 Task: Search one way flight ticket for 4 adults, 2 children, 2 infants in seat and 1 infant on lap in economy from Prescott: Prescott Municipal Airport (ernest A. Love Field) to Riverton: Central Wyoming Regional Airport (was Riverton Regional) on 5-4-2023. Choice of flights is Emirates. Price is upto 90000. Outbound departure time preference is 14:15.
Action: Mouse moved to (327, 273)
Screenshot: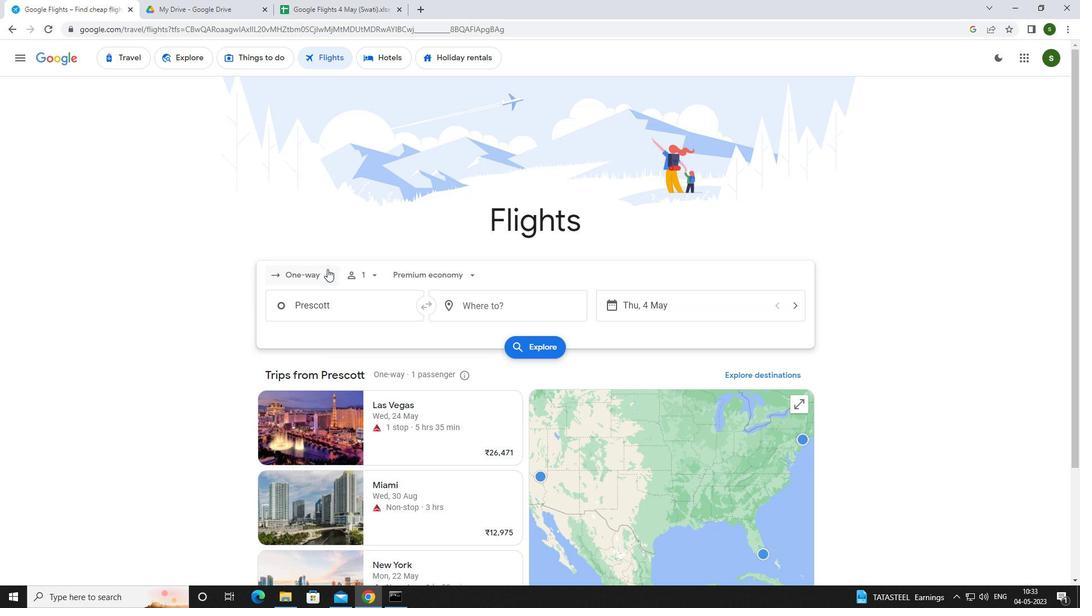 
Action: Mouse pressed left at (327, 273)
Screenshot: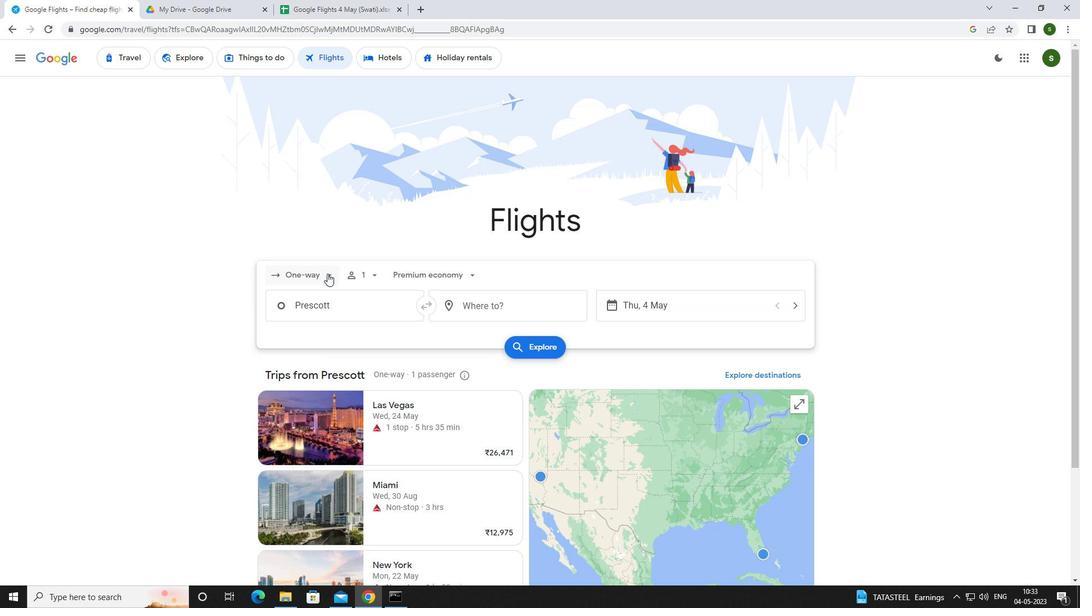 
Action: Mouse moved to (321, 325)
Screenshot: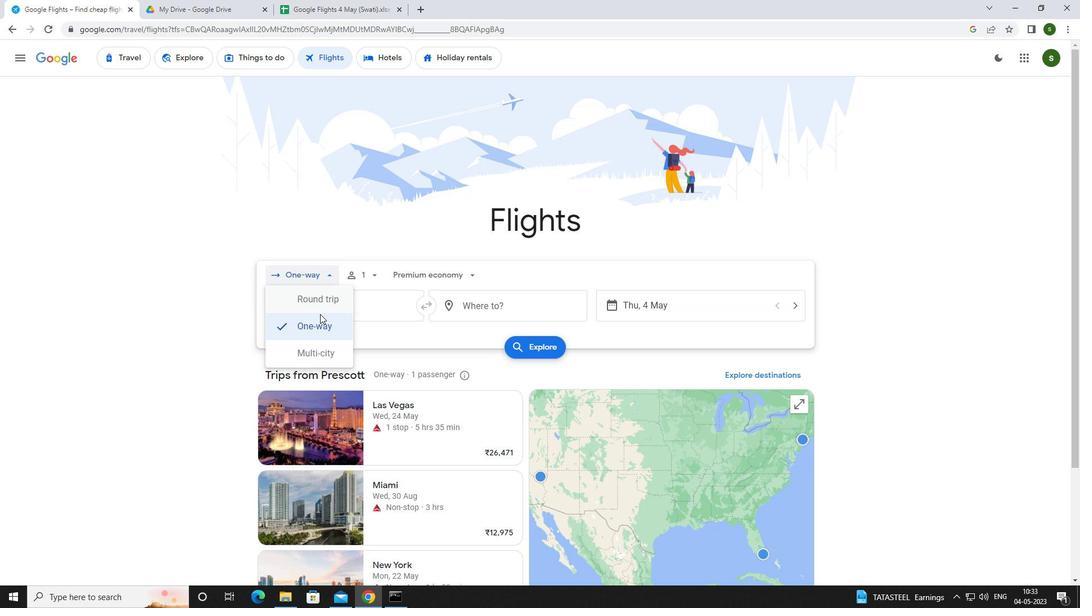 
Action: Mouse pressed left at (321, 325)
Screenshot: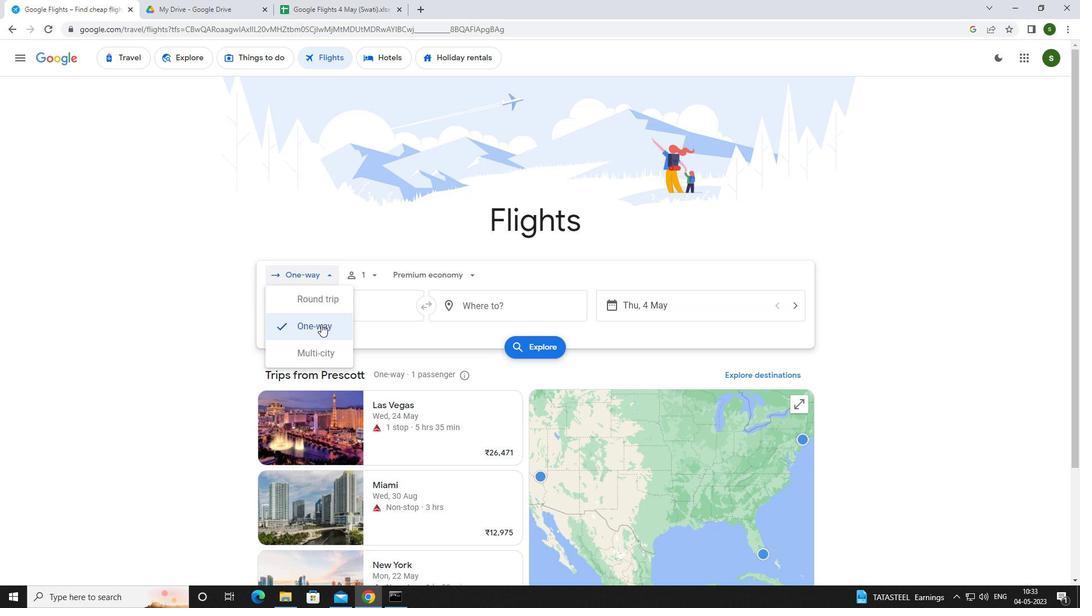 
Action: Mouse moved to (372, 278)
Screenshot: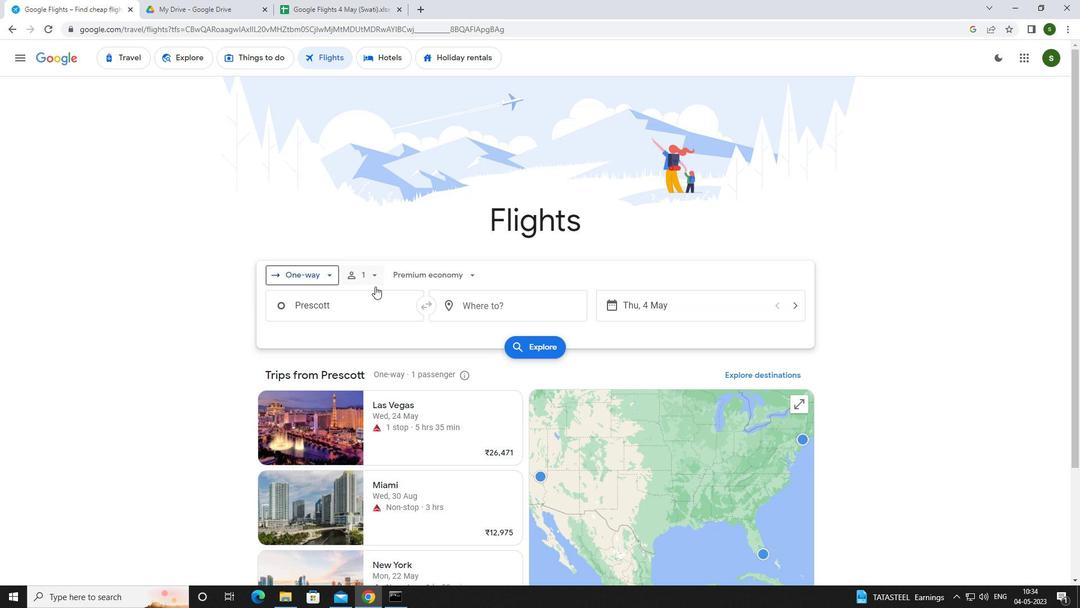 
Action: Mouse pressed left at (372, 278)
Screenshot: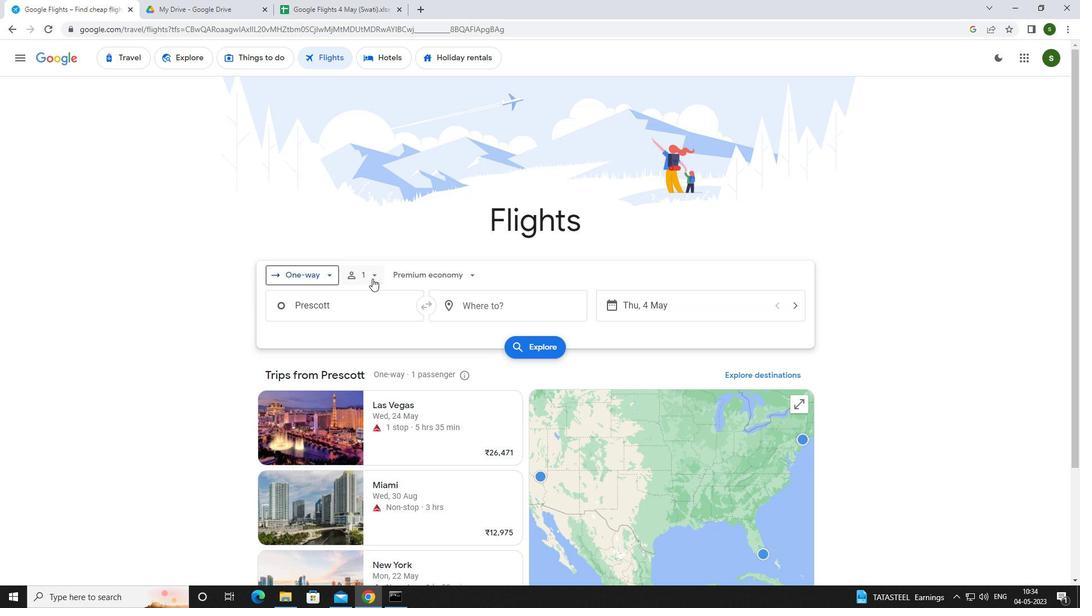 
Action: Mouse moved to (461, 305)
Screenshot: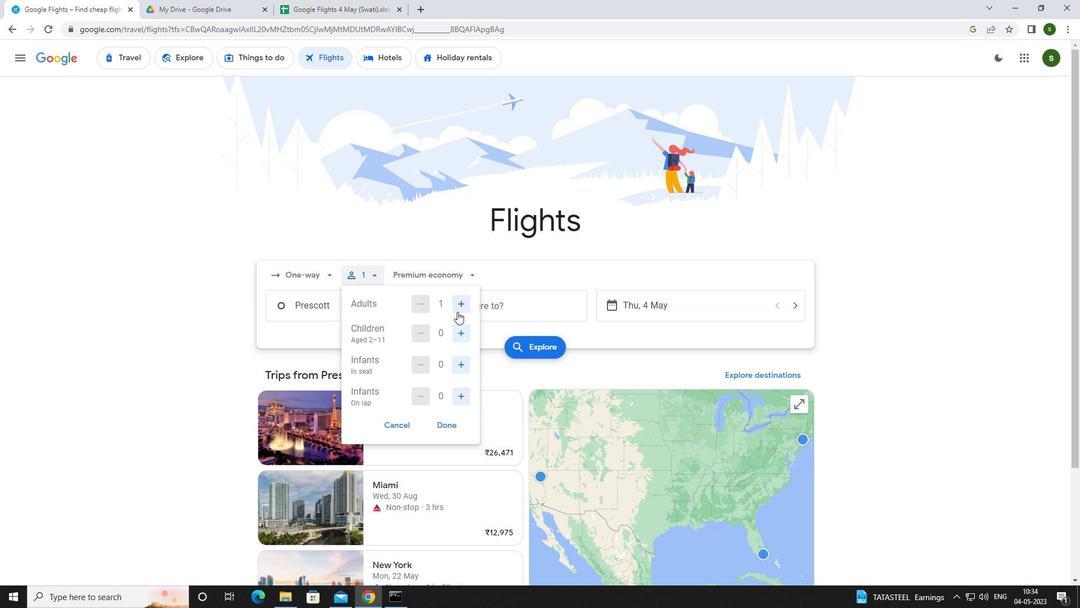 
Action: Mouse pressed left at (461, 305)
Screenshot: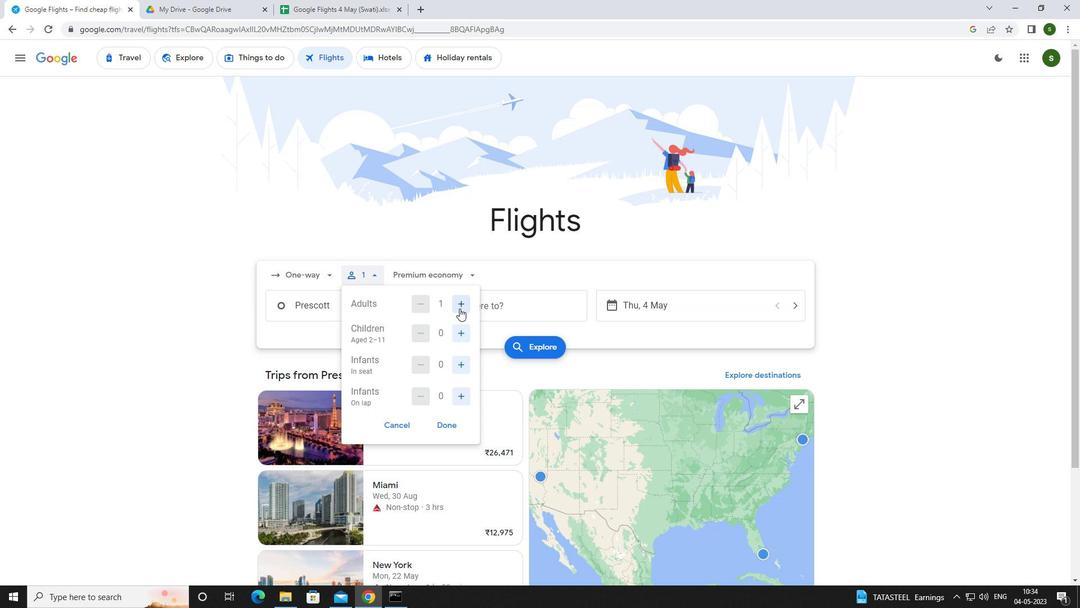 
Action: Mouse pressed left at (461, 305)
Screenshot: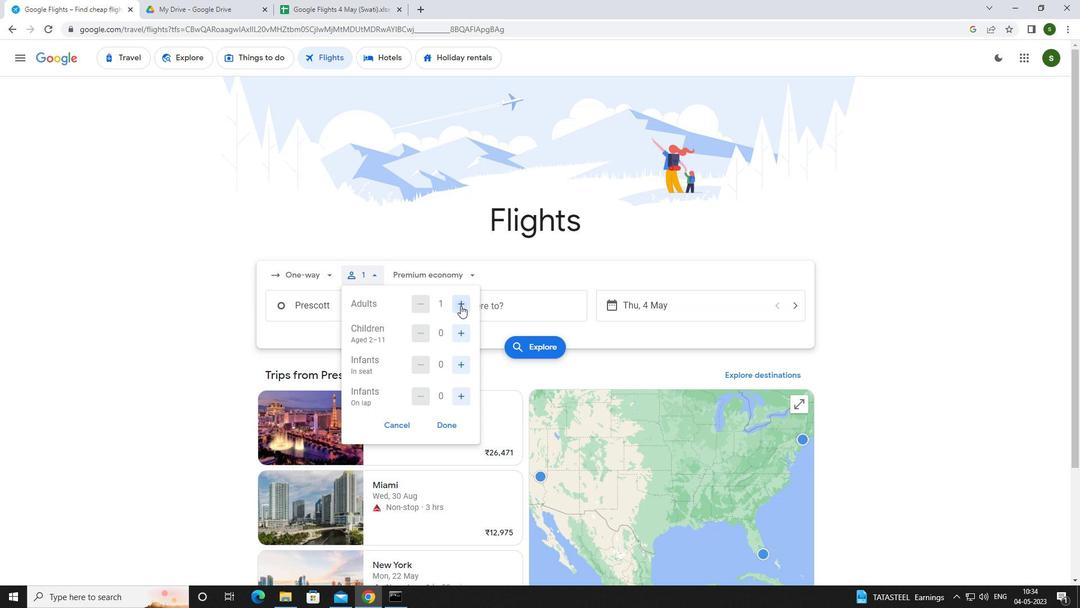 
Action: Mouse pressed left at (461, 305)
Screenshot: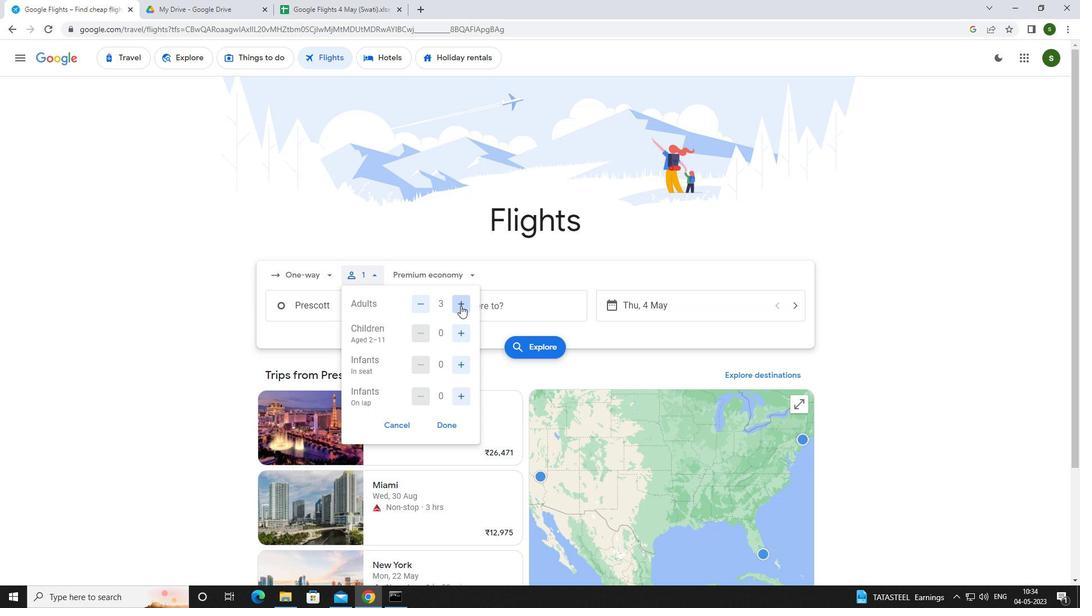 
Action: Mouse moved to (462, 327)
Screenshot: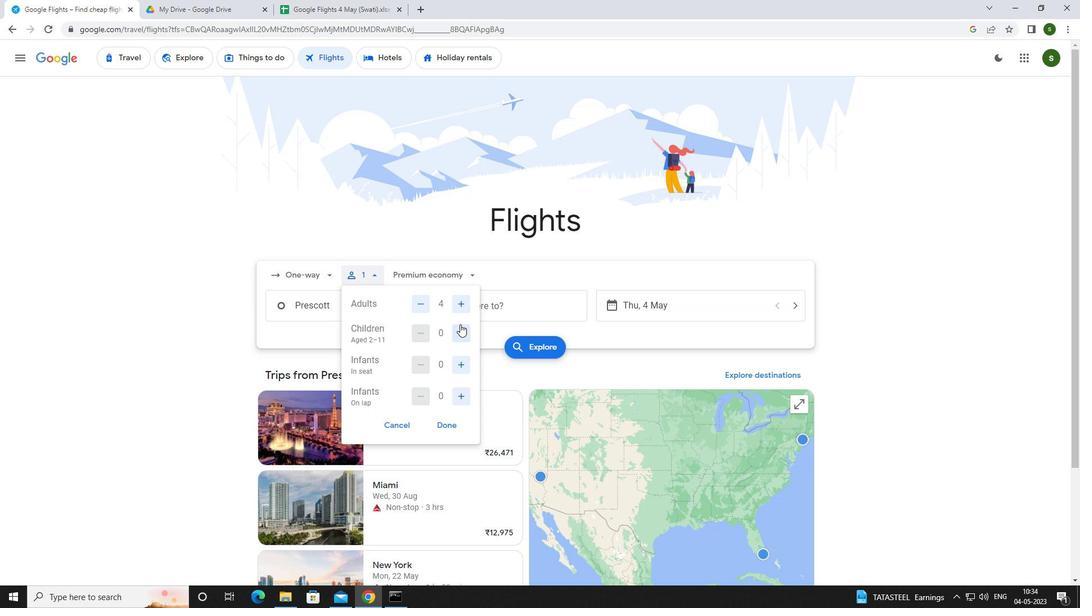 
Action: Mouse pressed left at (462, 327)
Screenshot: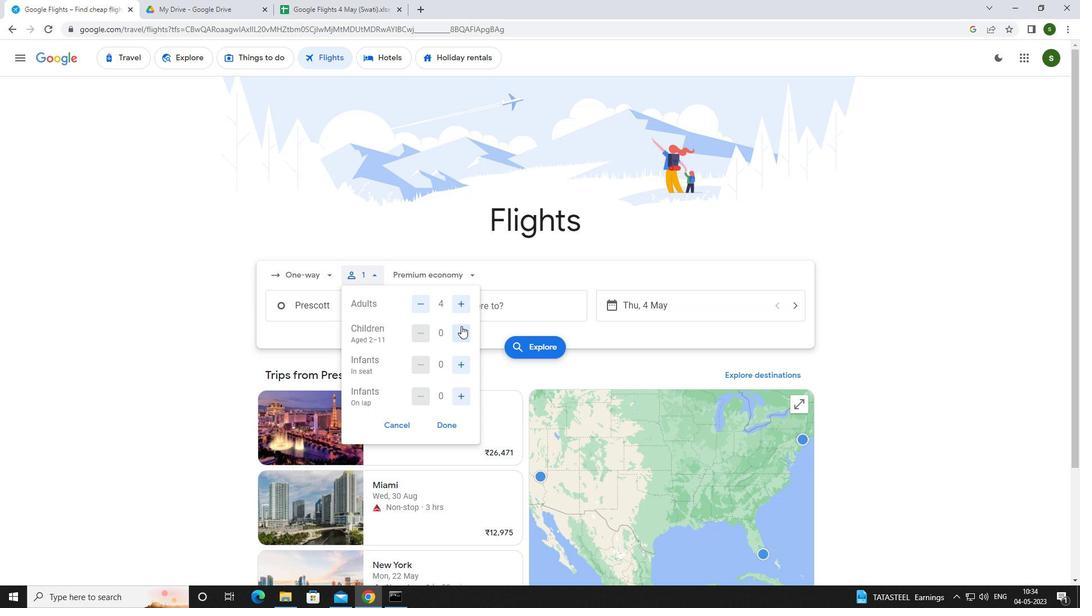 
Action: Mouse pressed left at (462, 327)
Screenshot: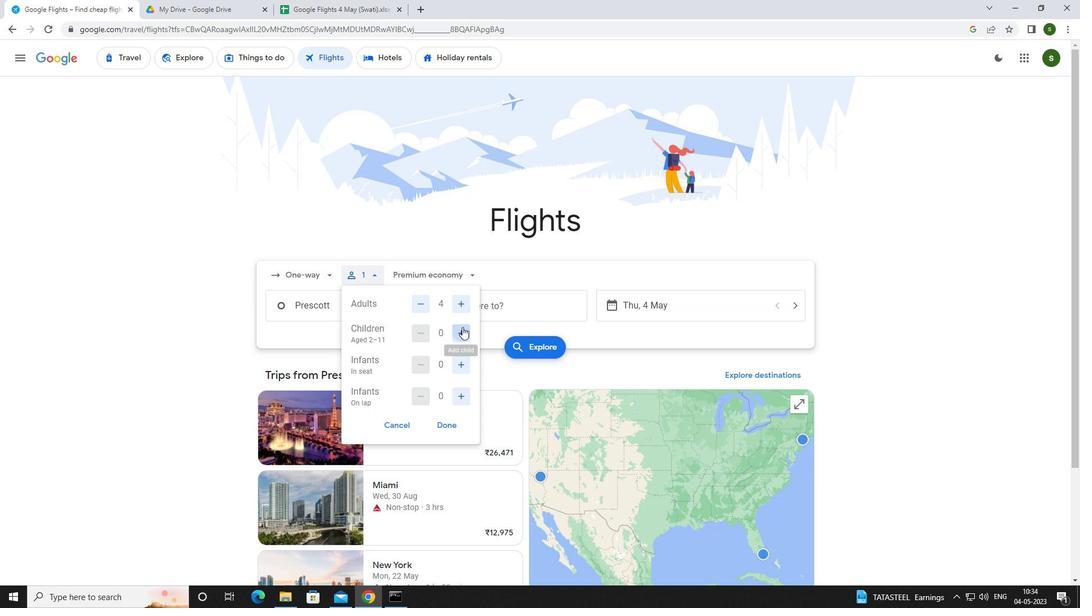 
Action: Mouse moved to (464, 361)
Screenshot: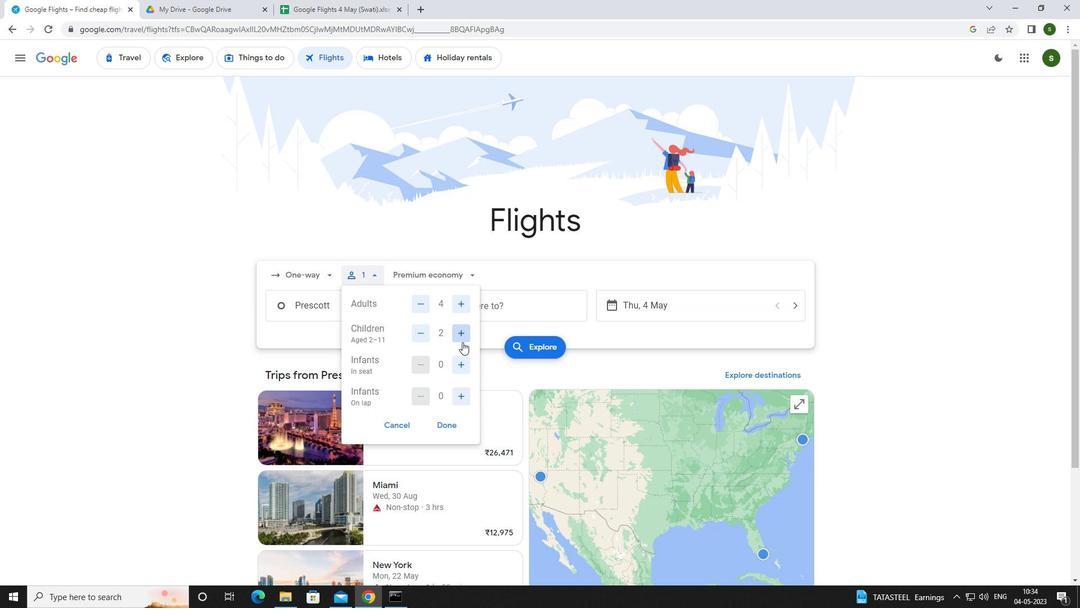 
Action: Mouse pressed left at (464, 361)
Screenshot: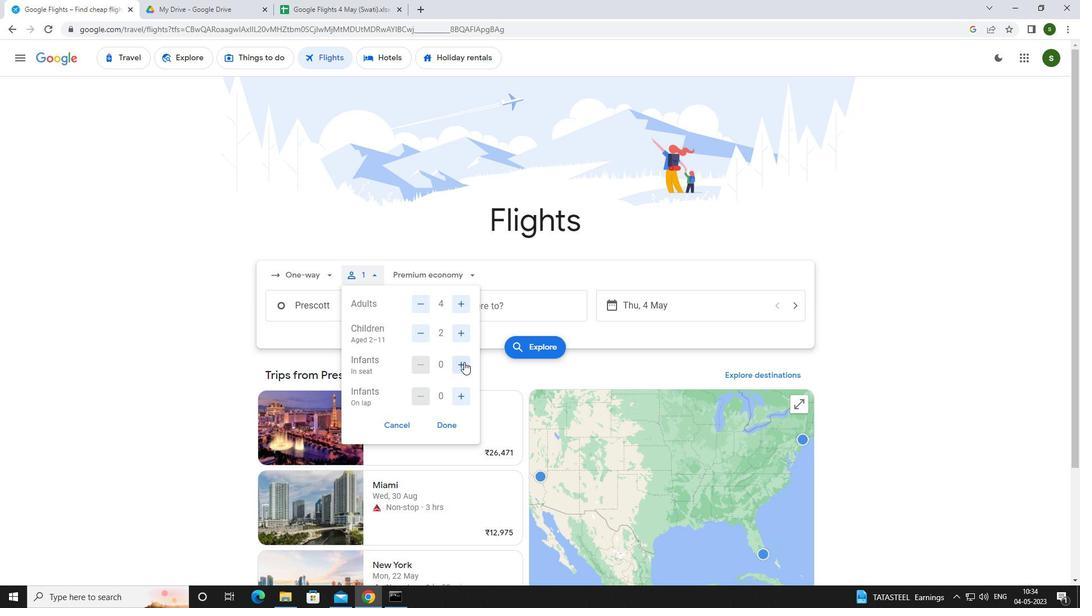 
Action: Mouse pressed left at (464, 361)
Screenshot: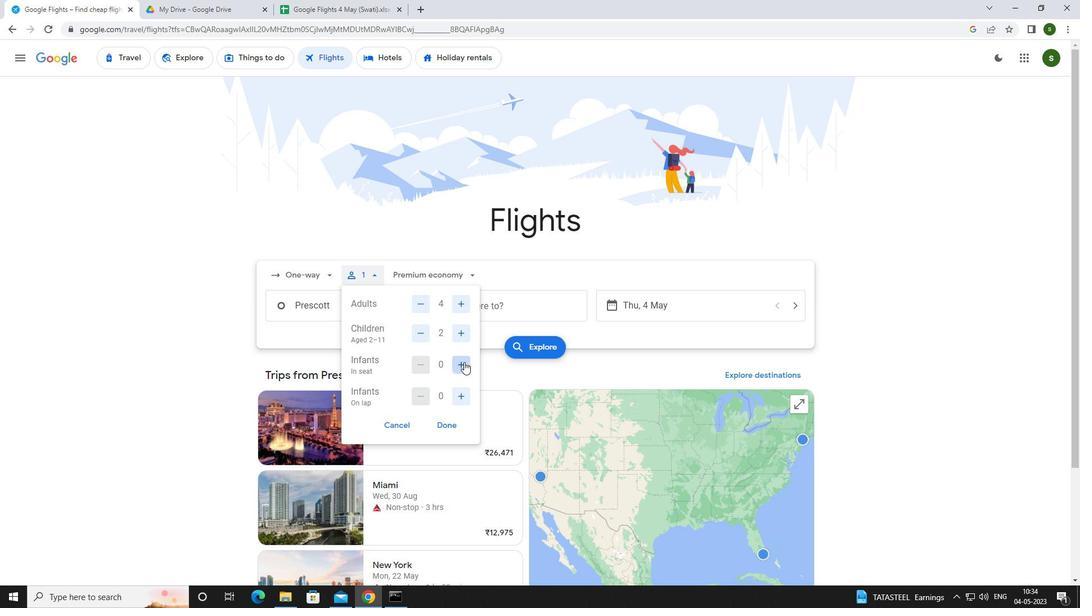 
Action: Mouse moved to (464, 398)
Screenshot: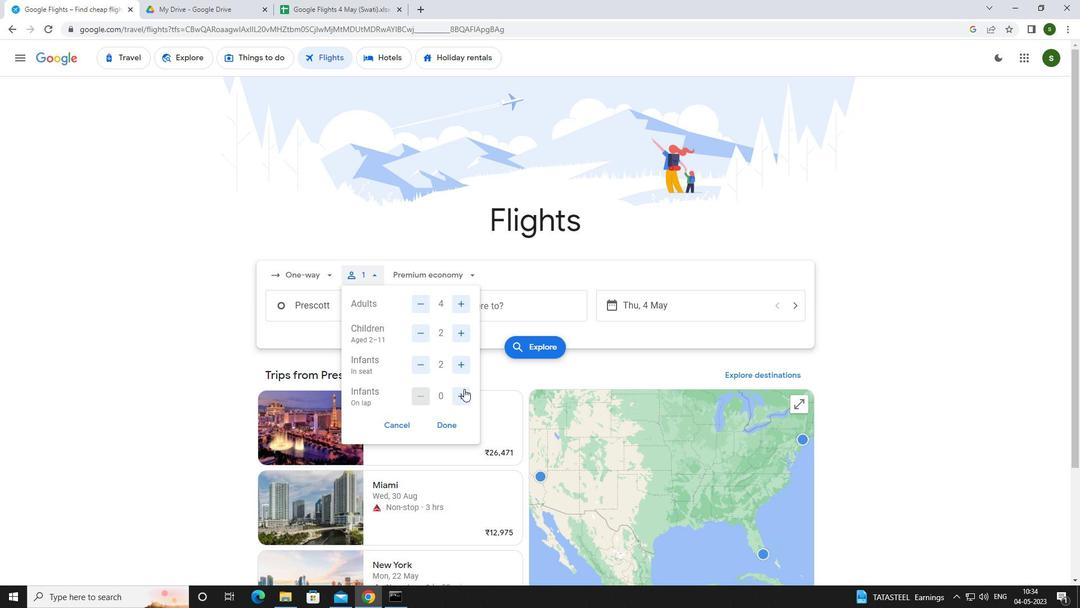 
Action: Mouse pressed left at (464, 398)
Screenshot: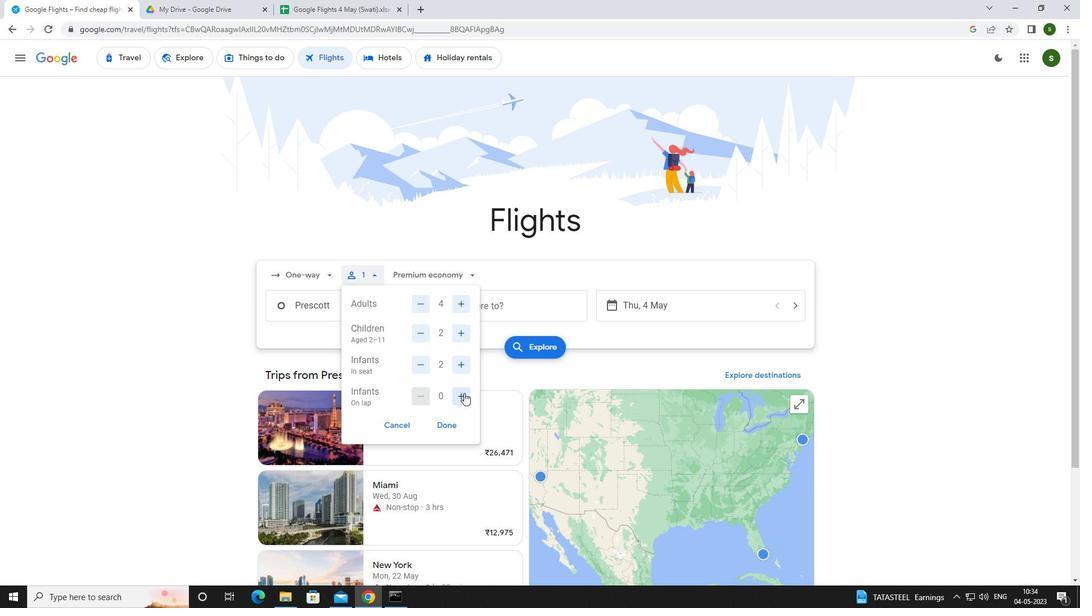 
Action: Mouse moved to (441, 275)
Screenshot: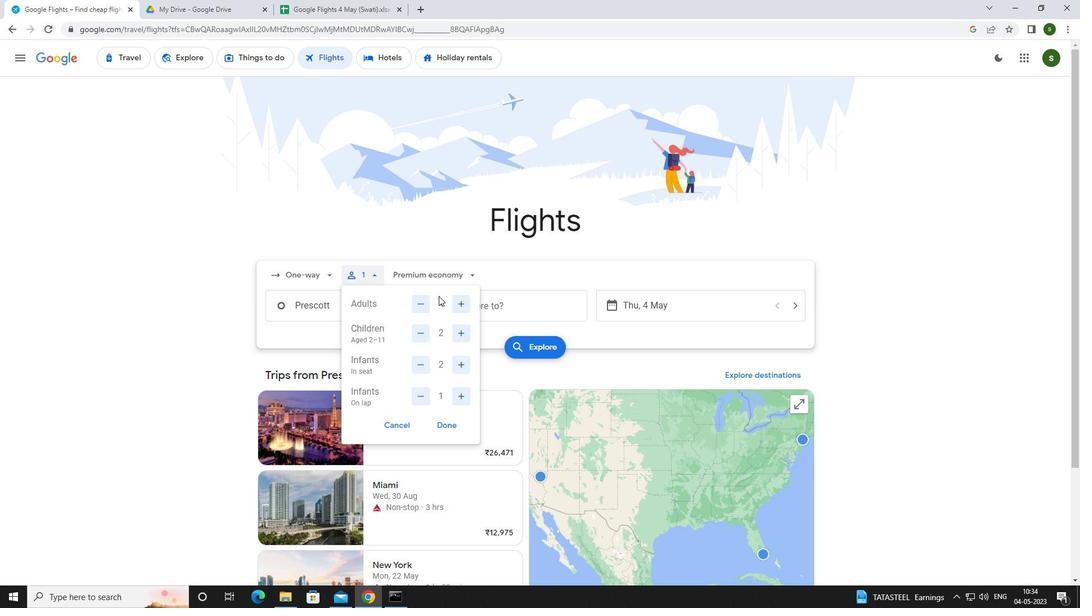 
Action: Mouse pressed left at (441, 275)
Screenshot: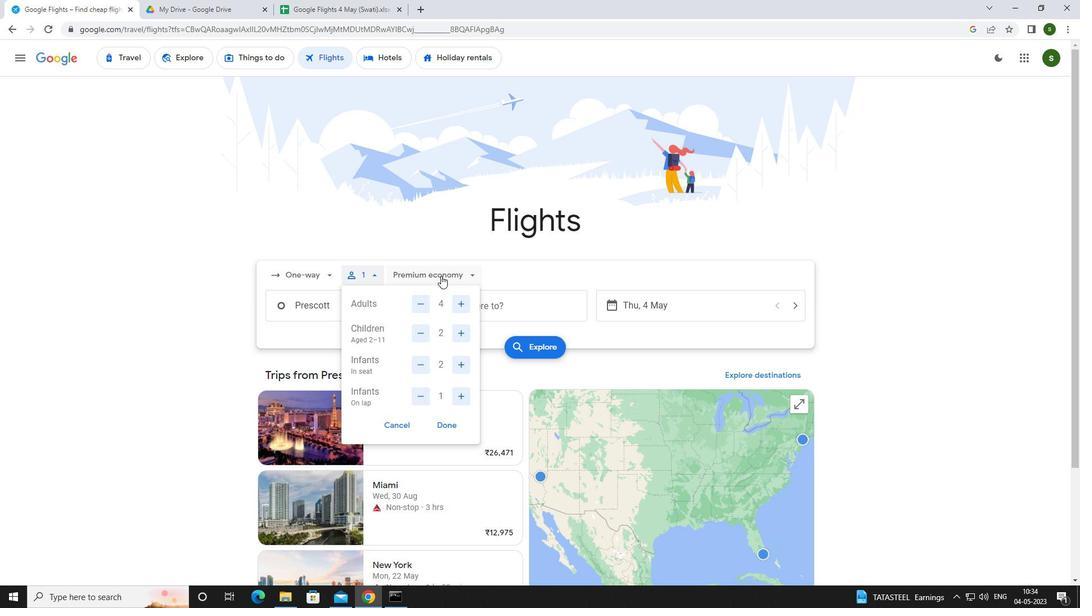 
Action: Mouse moved to (447, 293)
Screenshot: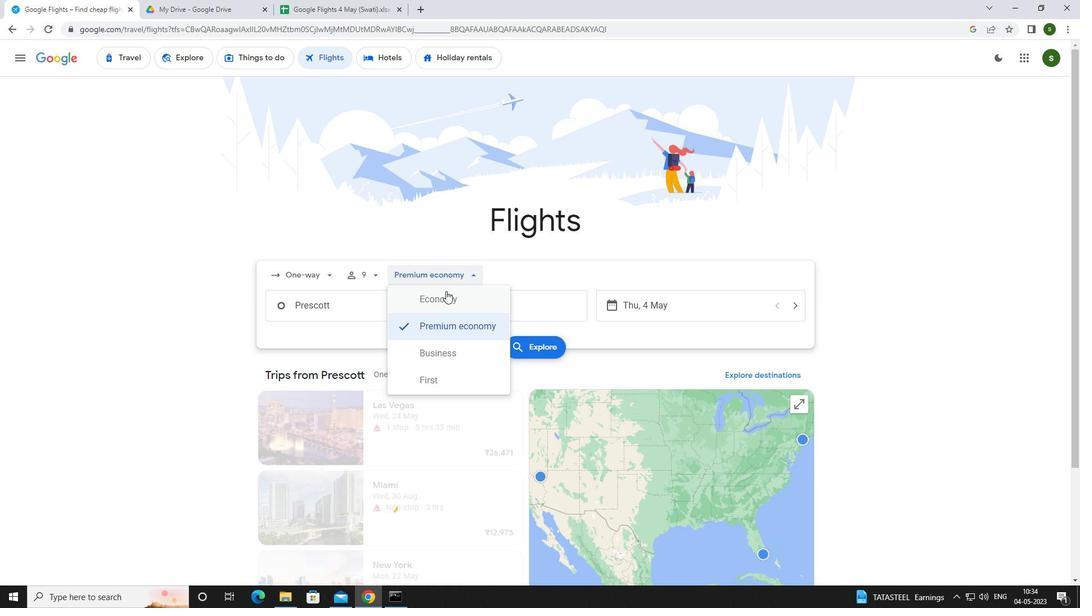 
Action: Mouse pressed left at (447, 293)
Screenshot: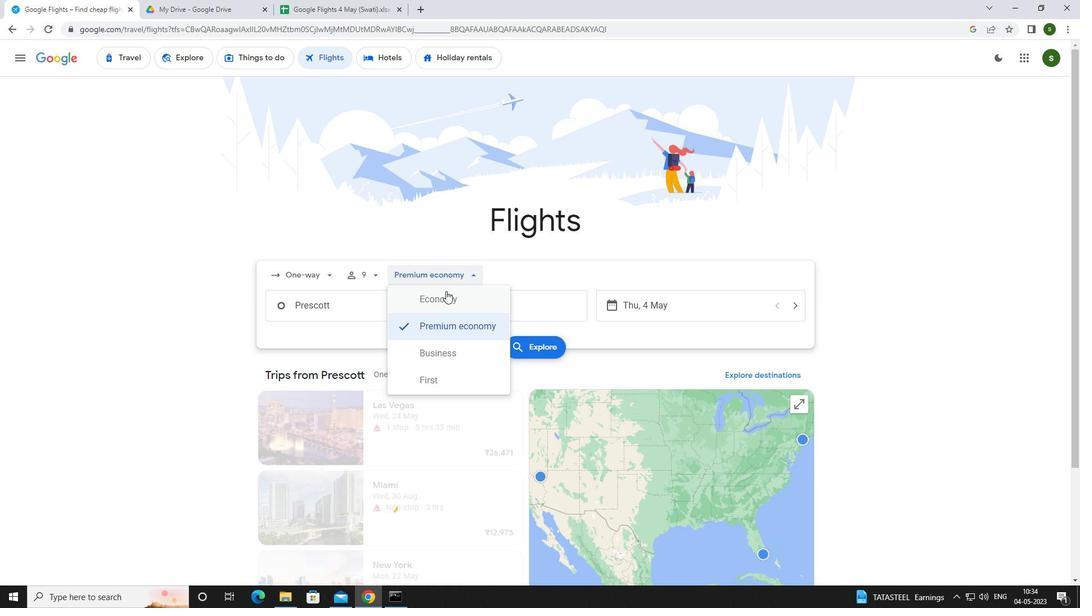 
Action: Mouse moved to (383, 307)
Screenshot: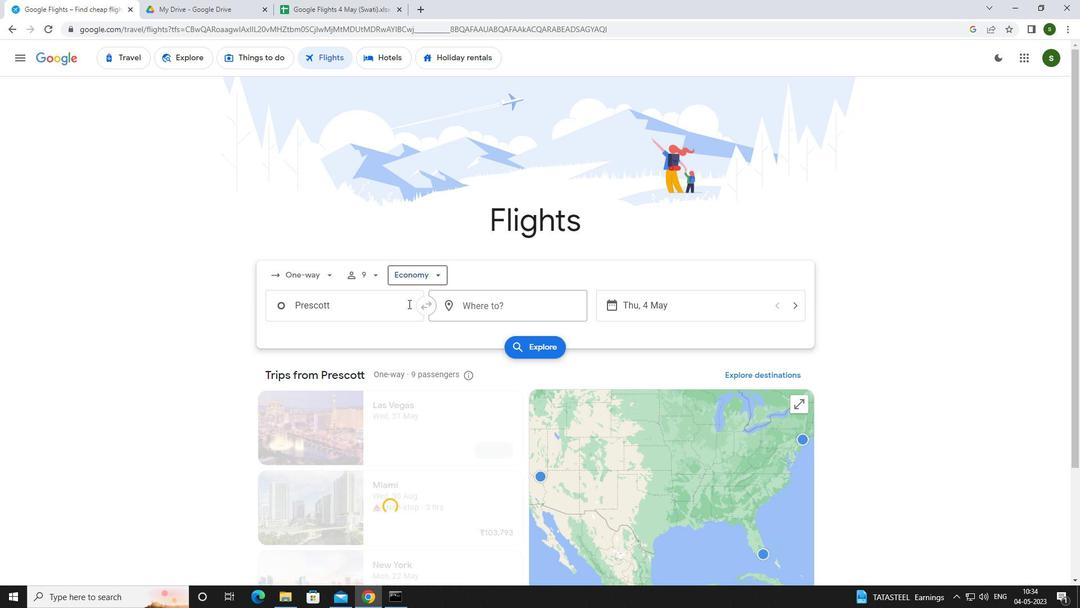 
Action: Mouse pressed left at (383, 307)
Screenshot: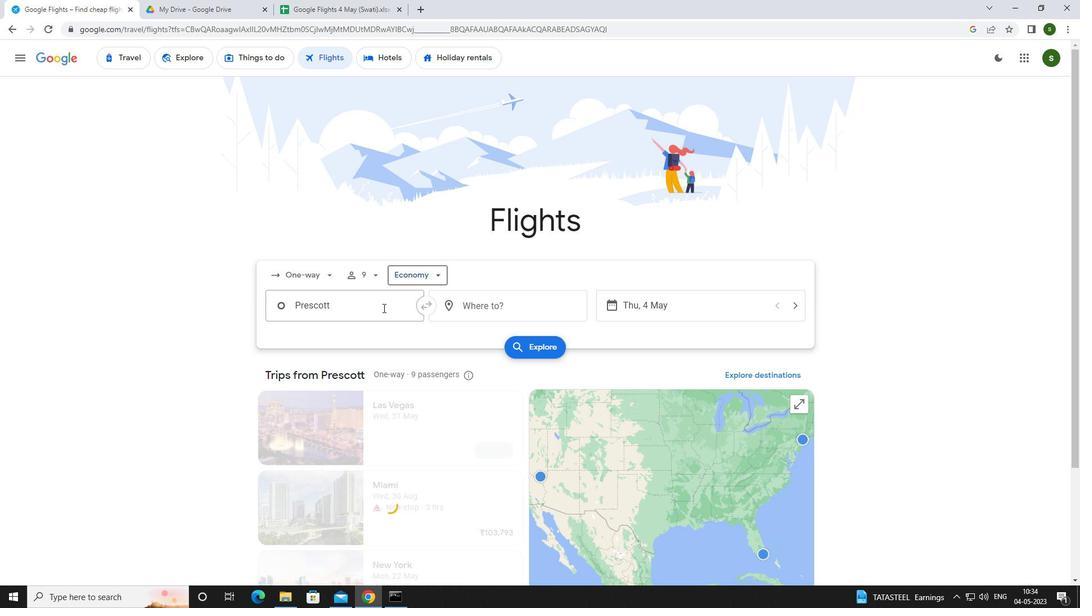 
Action: Key pressed <Key.backspace><Key.caps_lock>p<Key.caps_lock>resco<Key.enter>
Screenshot: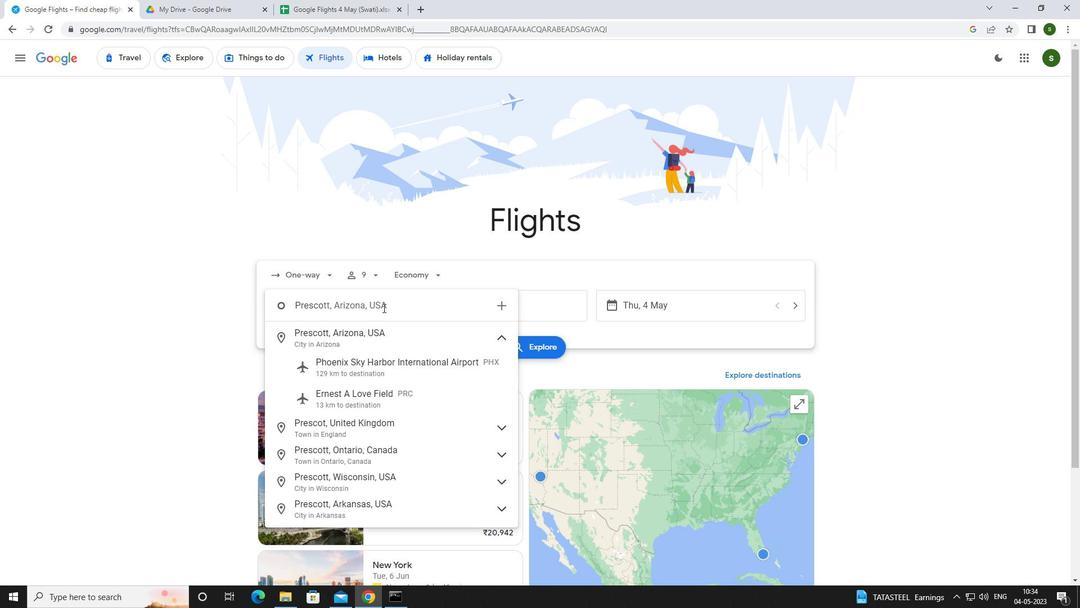 
Action: Mouse moved to (494, 307)
Screenshot: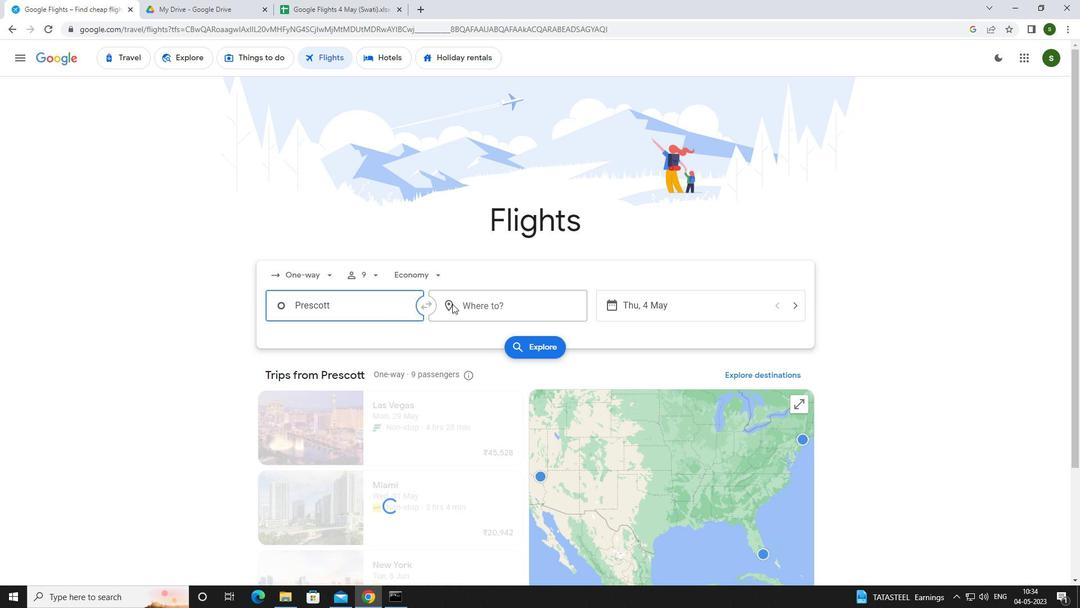
Action: Mouse pressed left at (494, 307)
Screenshot: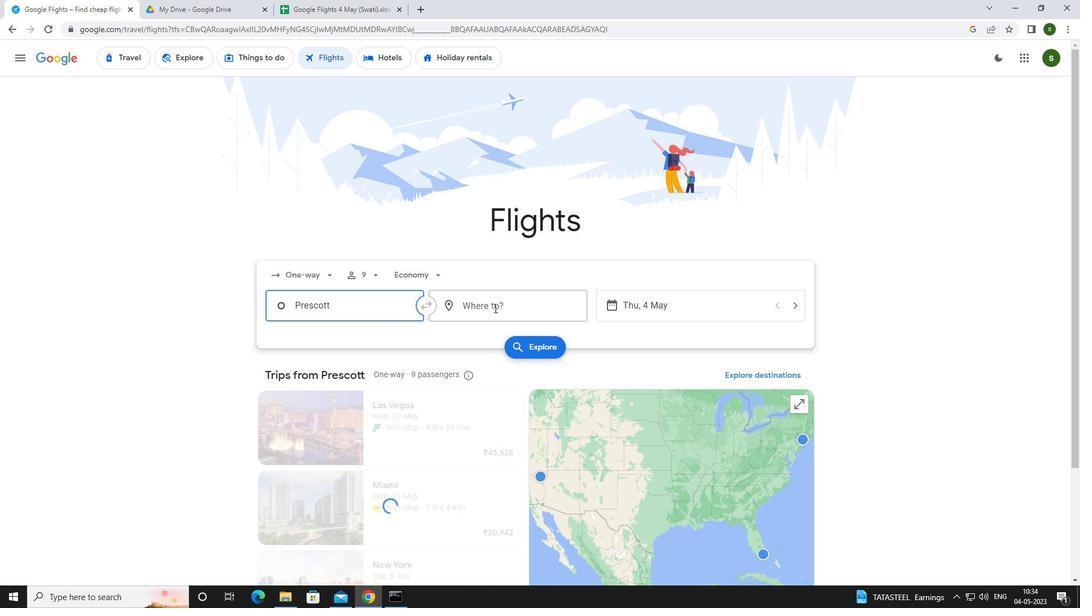 
Action: Key pressed <Key.caps_lock>r<Key.caps_lock>iverton<Key.enter>
Screenshot: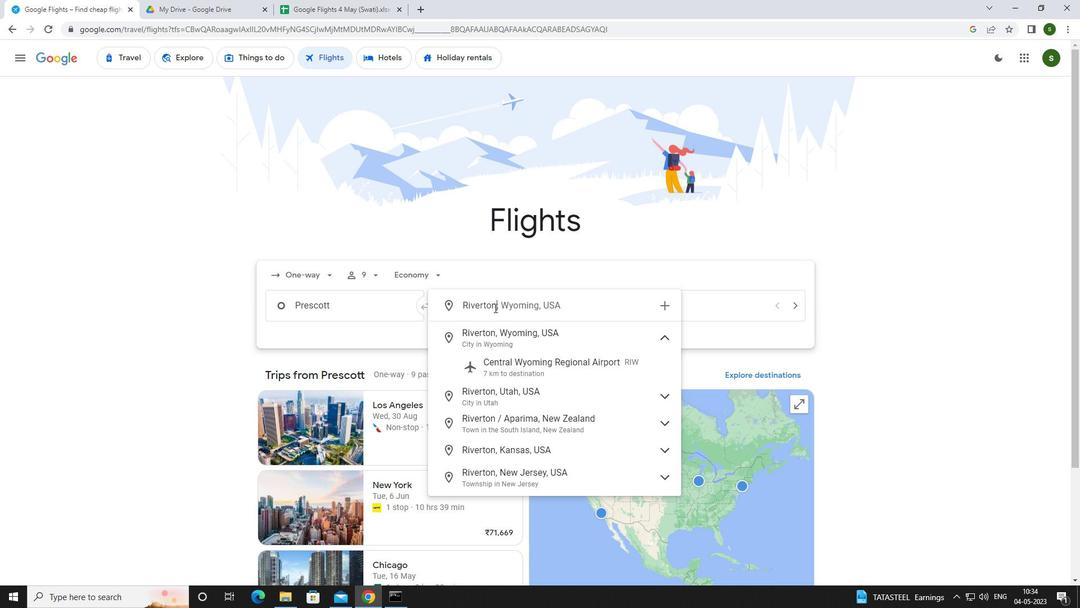 
Action: Mouse moved to (684, 313)
Screenshot: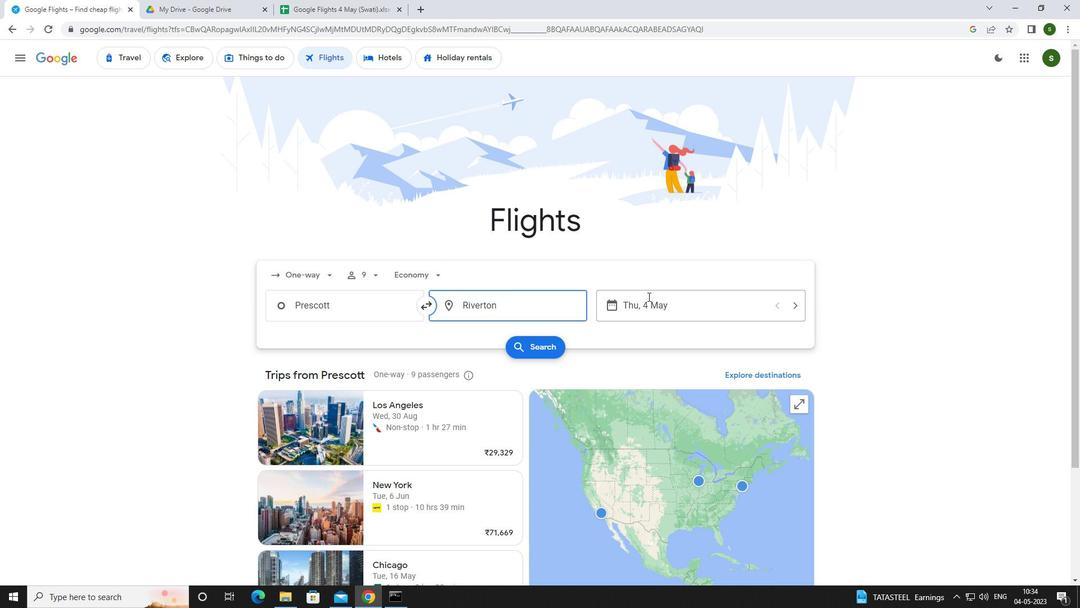 
Action: Mouse pressed left at (684, 313)
Screenshot: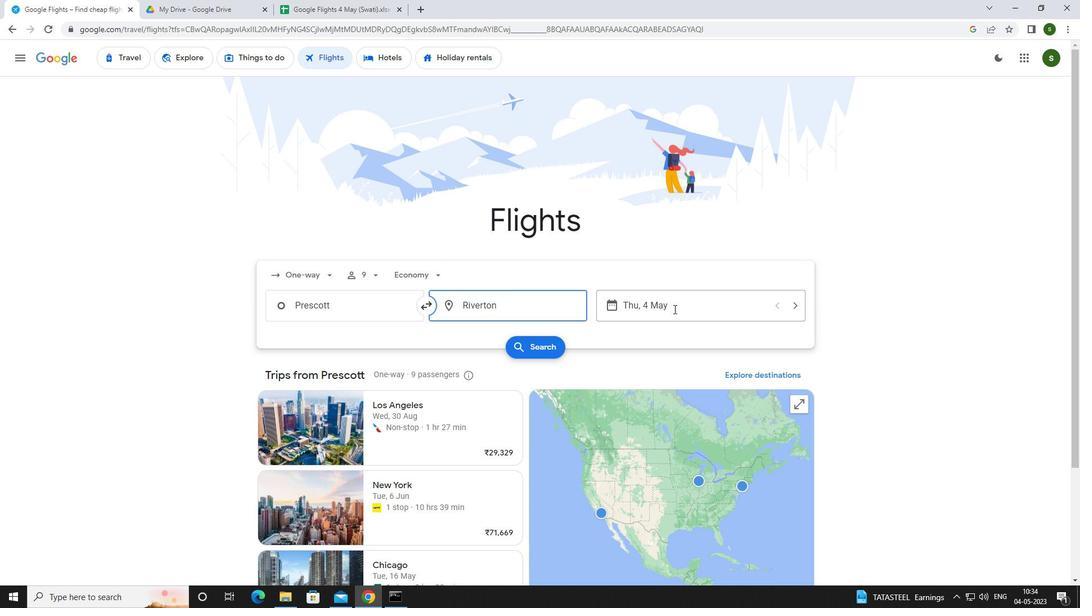 
Action: Mouse moved to (514, 383)
Screenshot: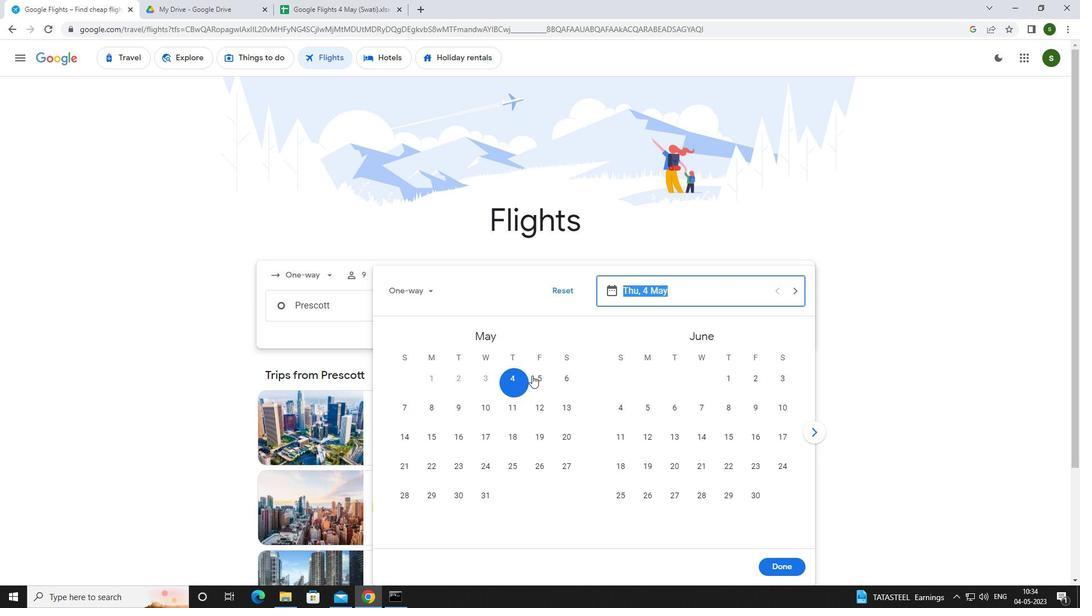 
Action: Mouse pressed left at (514, 383)
Screenshot: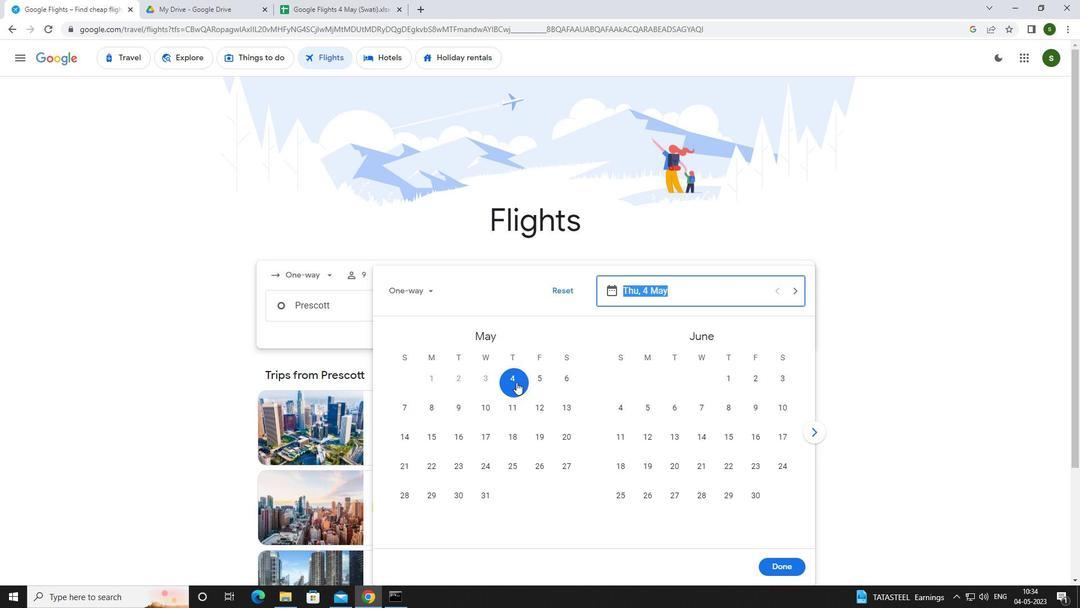 
Action: Mouse moved to (796, 569)
Screenshot: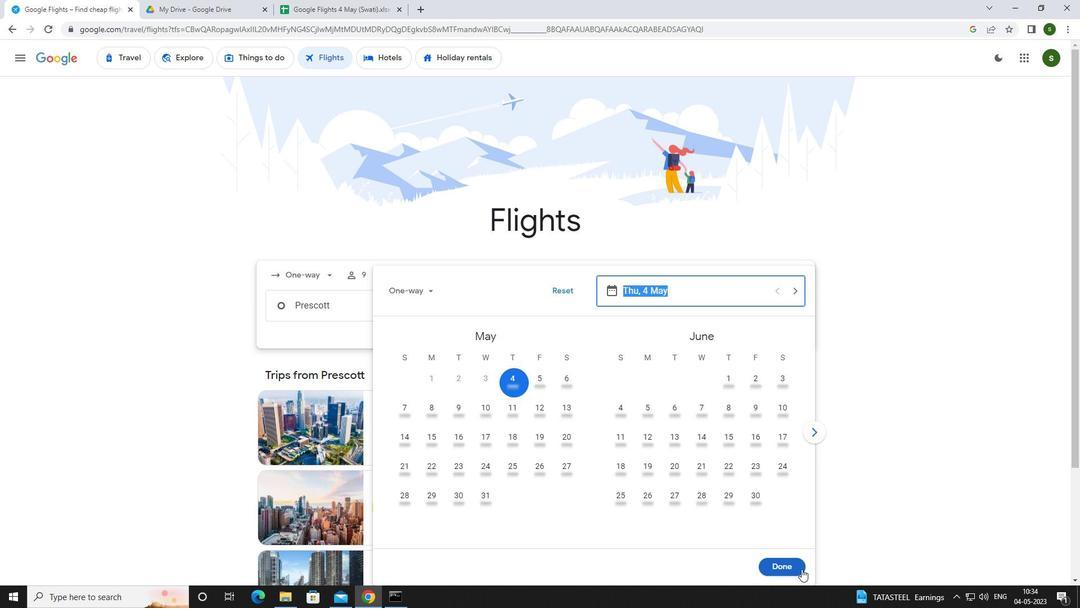 
Action: Mouse pressed left at (796, 569)
Screenshot: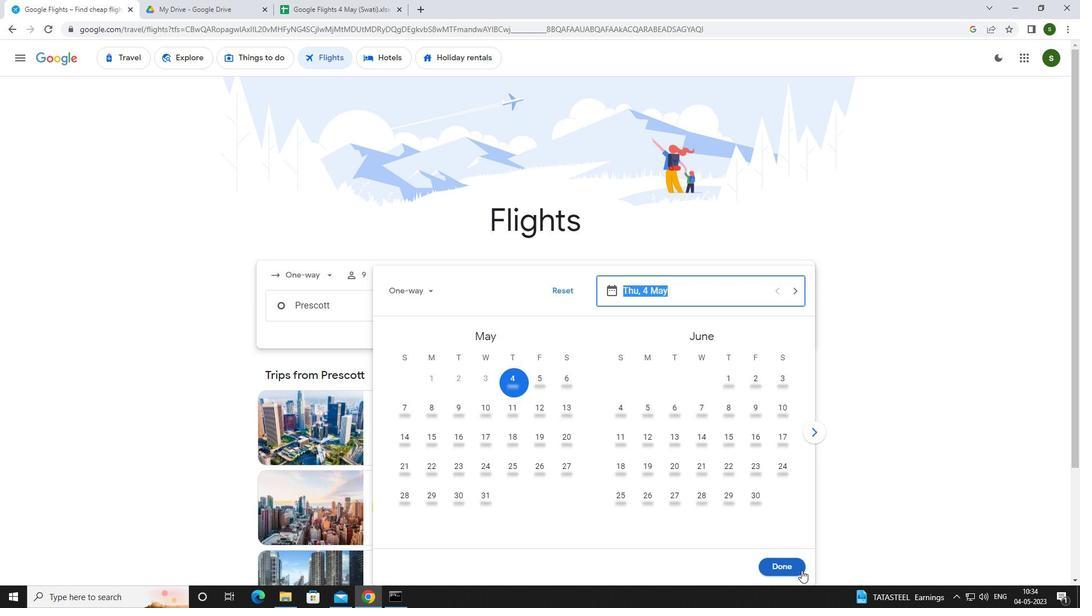 
Action: Mouse moved to (543, 346)
Screenshot: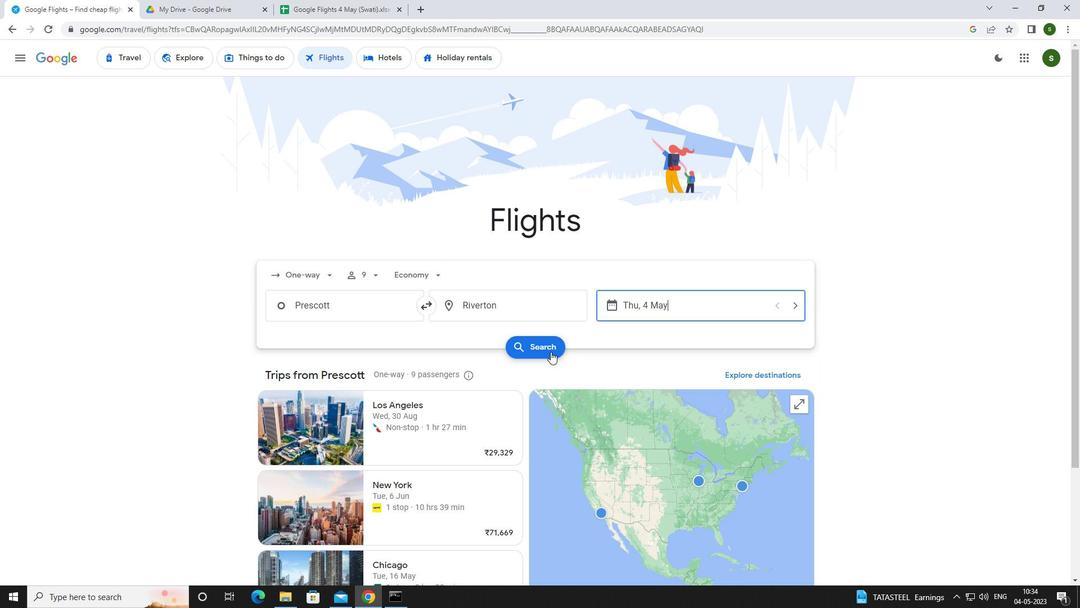 
Action: Mouse pressed left at (543, 346)
Screenshot: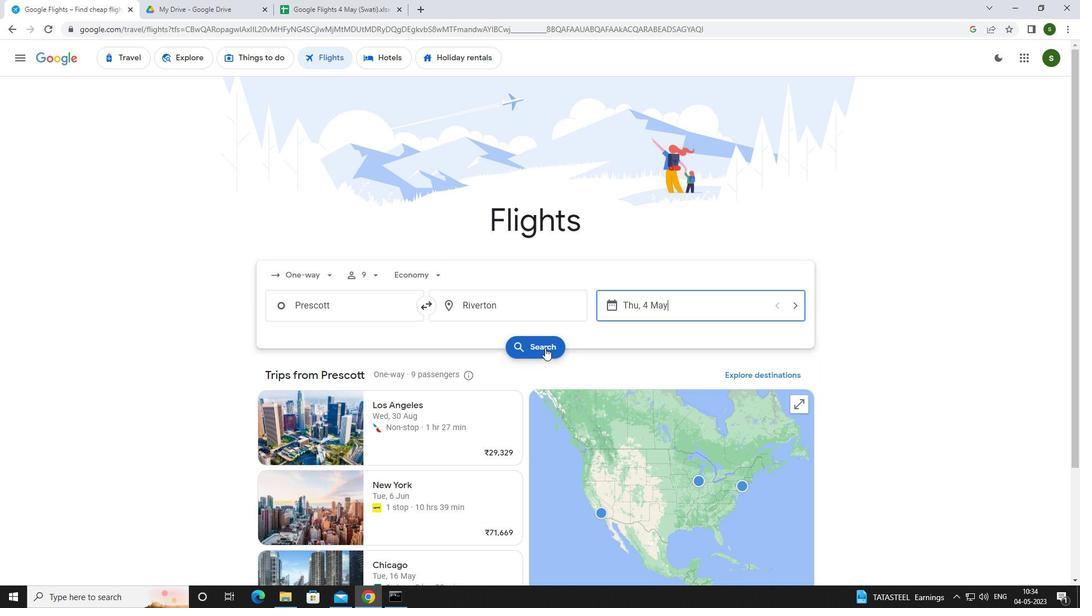 
Action: Mouse moved to (285, 158)
Screenshot: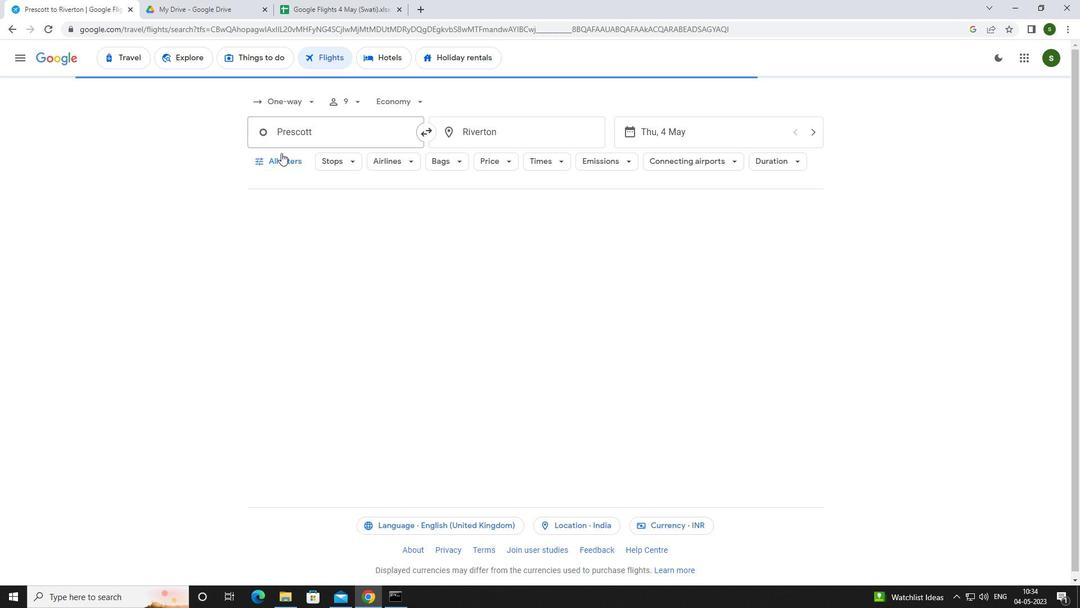 
Action: Mouse pressed left at (285, 158)
Screenshot: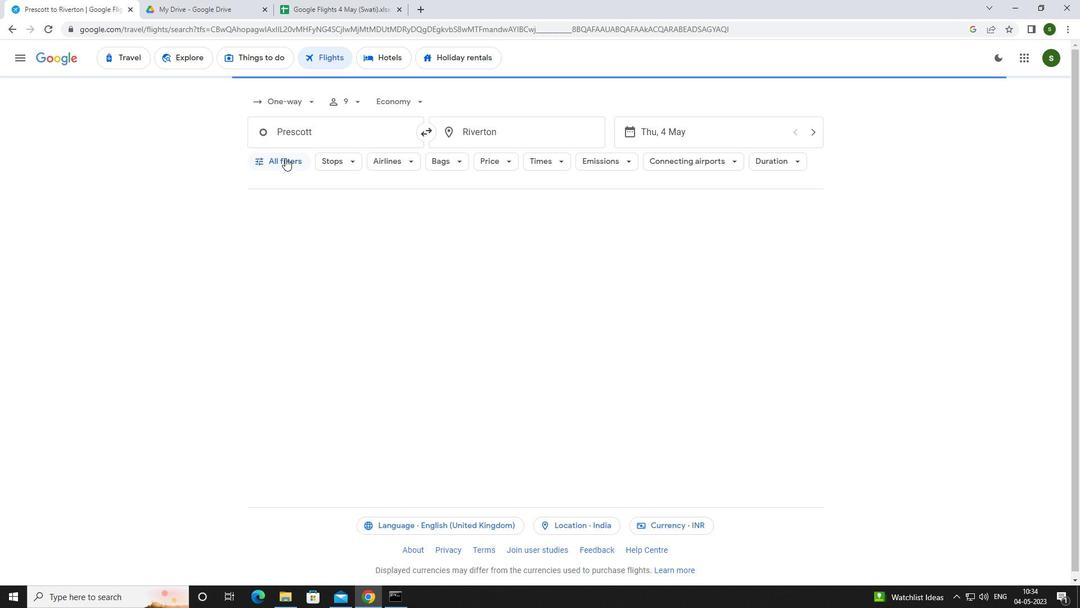 
Action: Mouse moved to (422, 401)
Screenshot: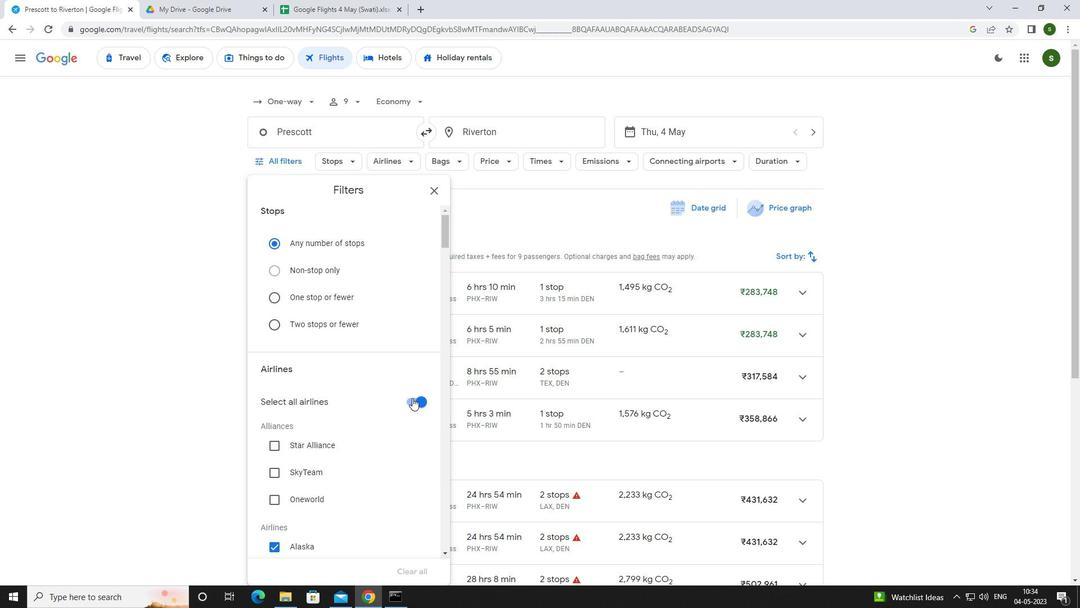 
Action: Mouse pressed left at (422, 401)
Screenshot: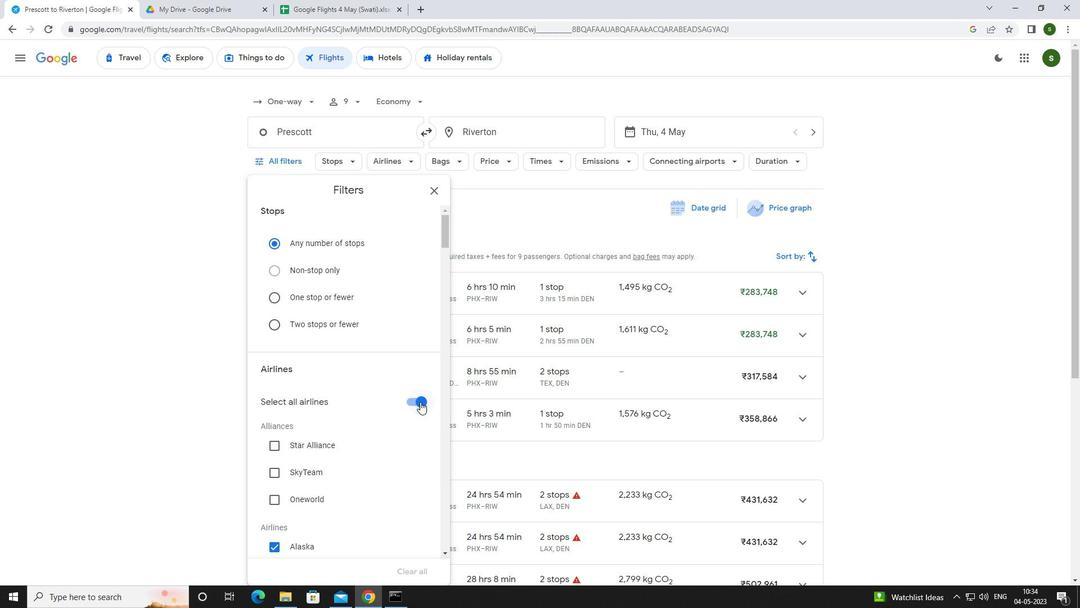 
Action: Mouse moved to (393, 387)
Screenshot: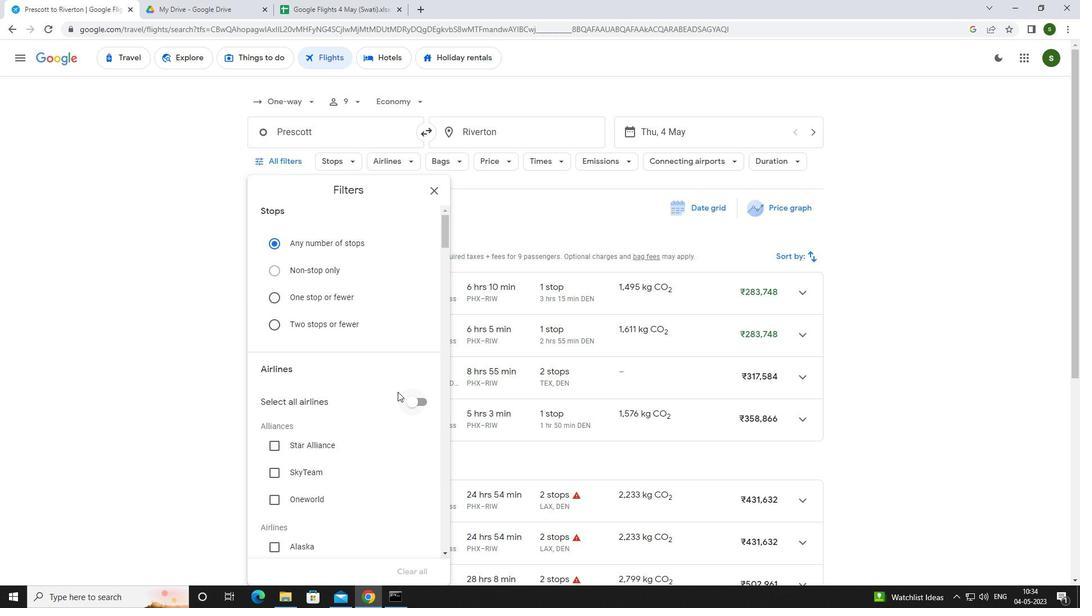 
Action: Mouse scrolled (393, 387) with delta (0, 0)
Screenshot: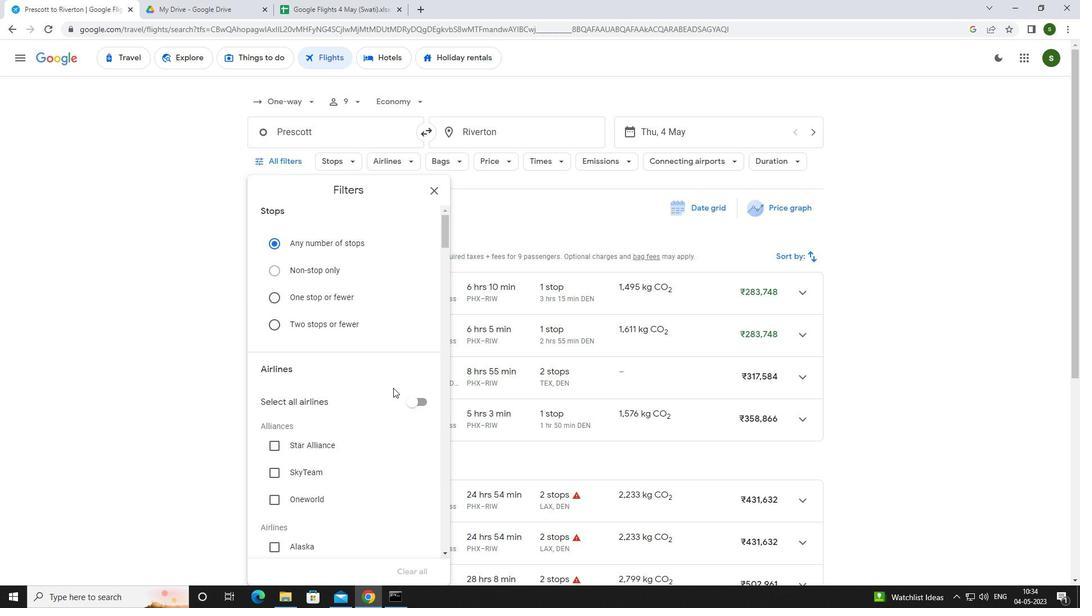 
Action: Mouse scrolled (393, 387) with delta (0, 0)
Screenshot: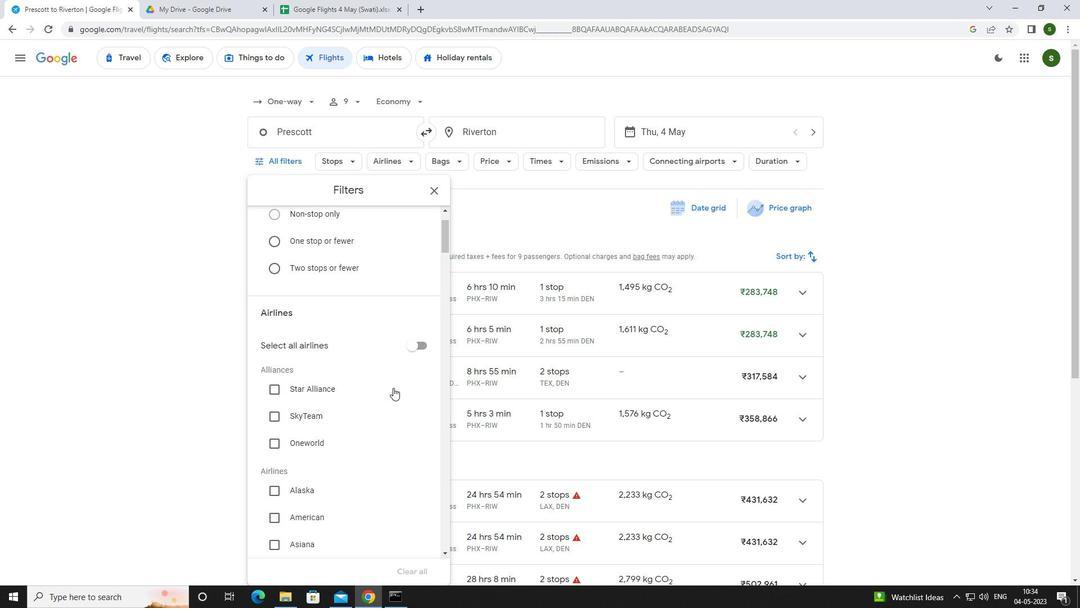 
Action: Mouse scrolled (393, 387) with delta (0, 0)
Screenshot: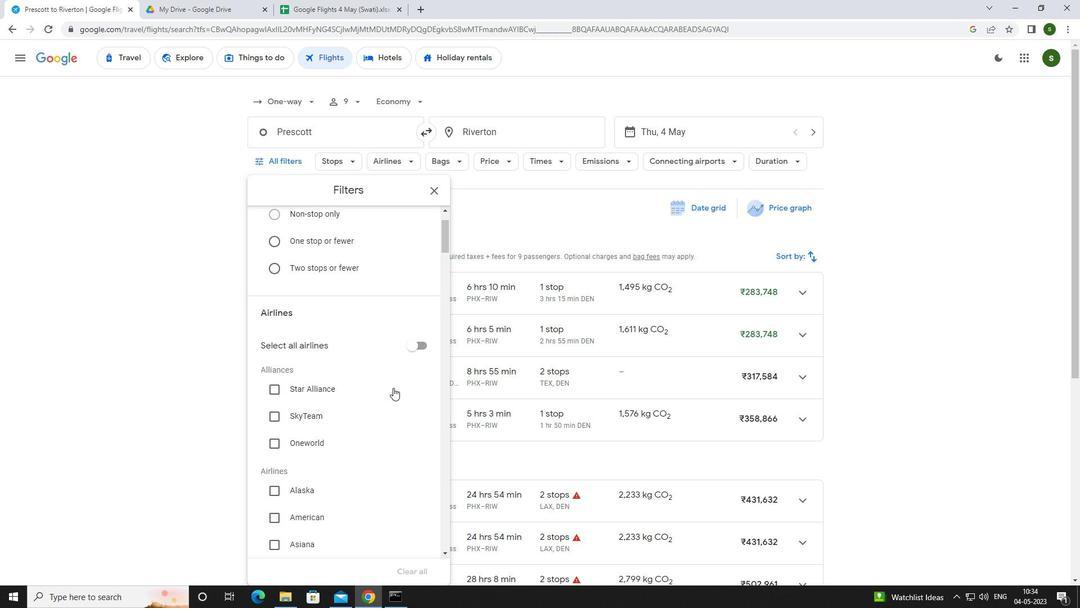 
Action: Mouse scrolled (393, 387) with delta (0, 0)
Screenshot: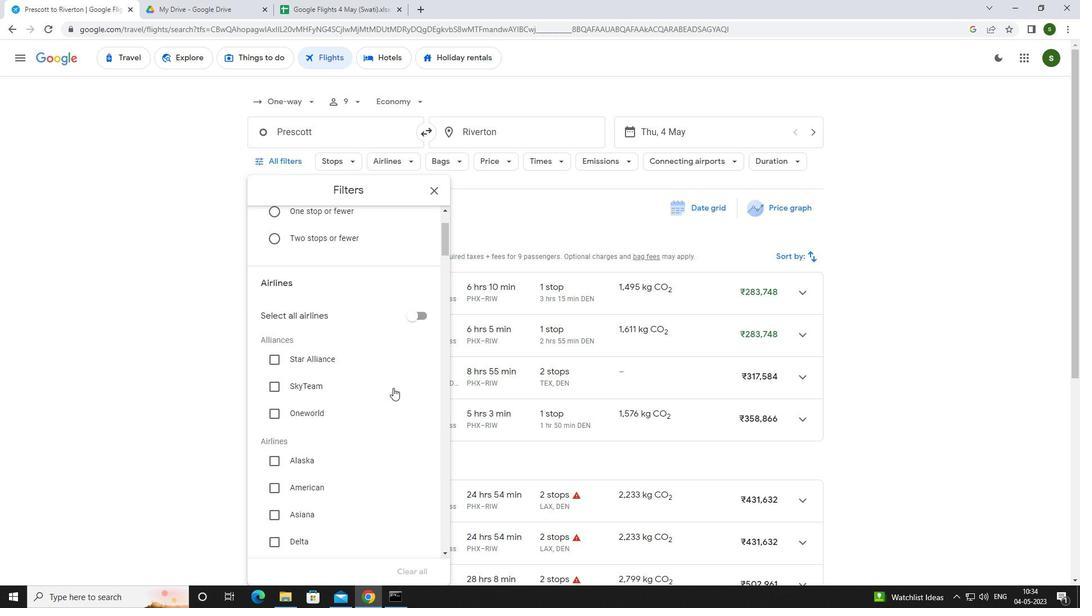 
Action: Mouse scrolled (393, 387) with delta (0, 0)
Screenshot: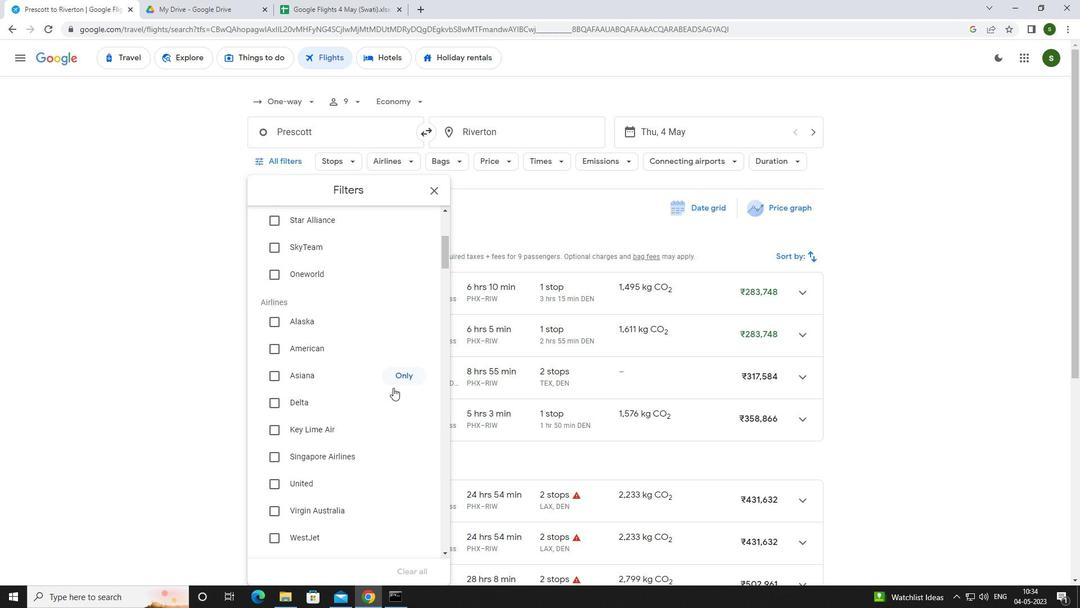 
Action: Mouse scrolled (393, 387) with delta (0, 0)
Screenshot: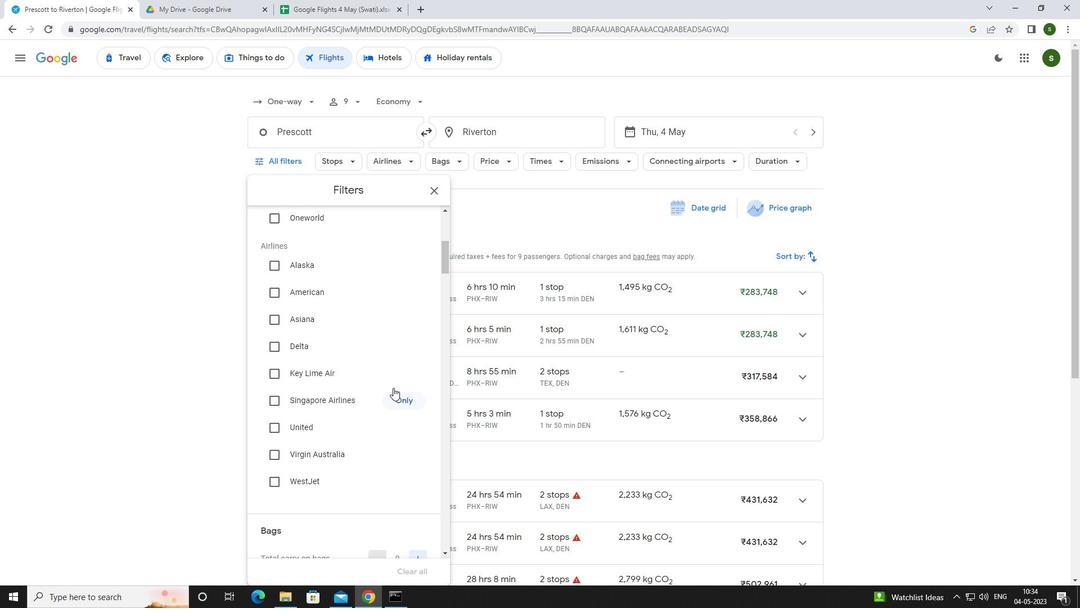 
Action: Mouse scrolled (393, 387) with delta (0, 0)
Screenshot: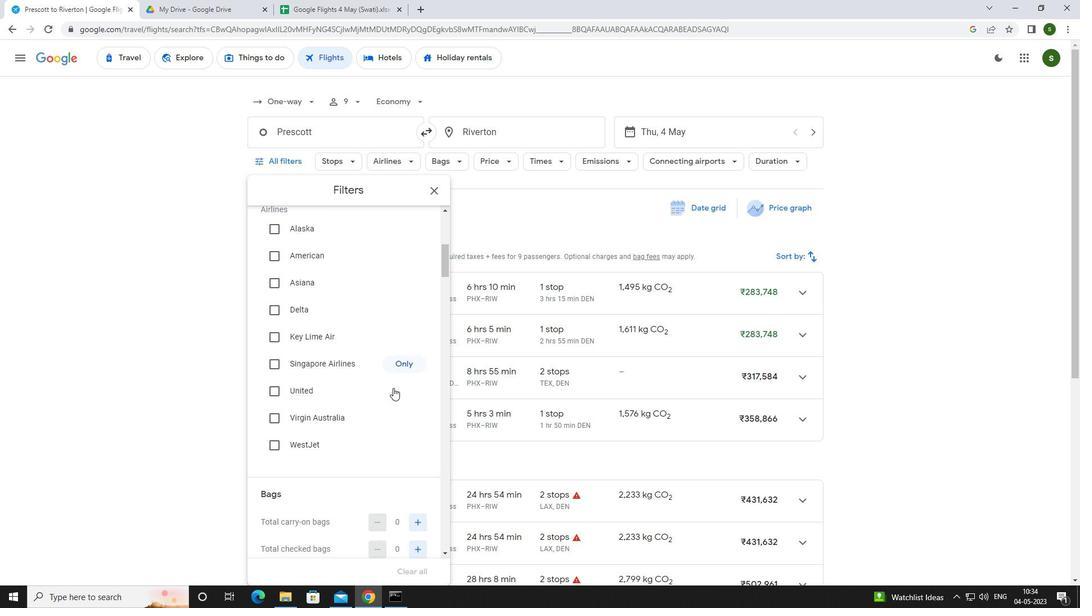 
Action: Mouse scrolled (393, 387) with delta (0, 0)
Screenshot: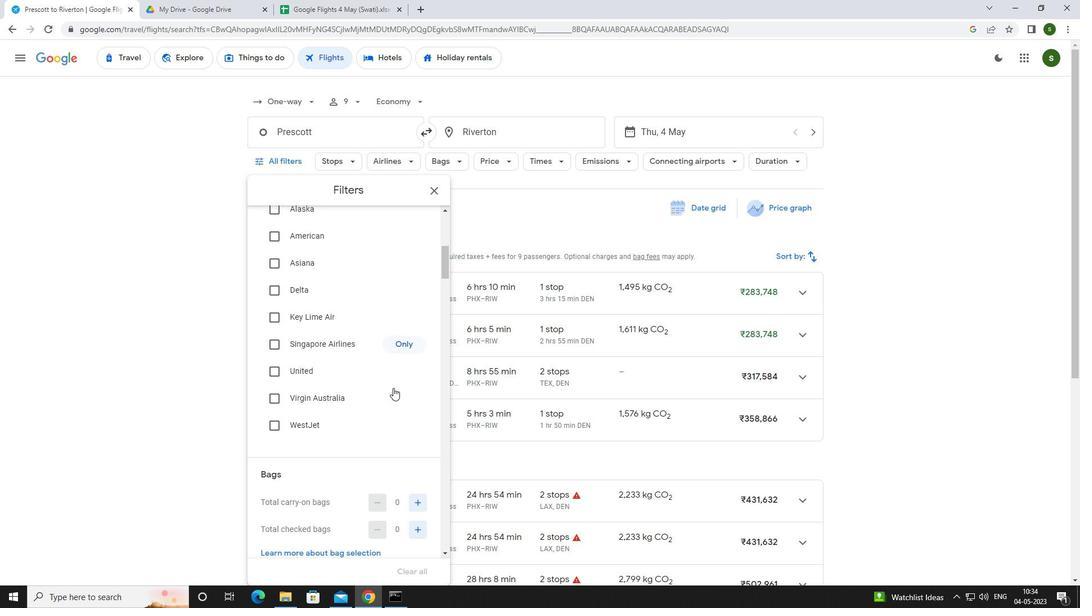 
Action: Mouse scrolled (393, 387) with delta (0, 0)
Screenshot: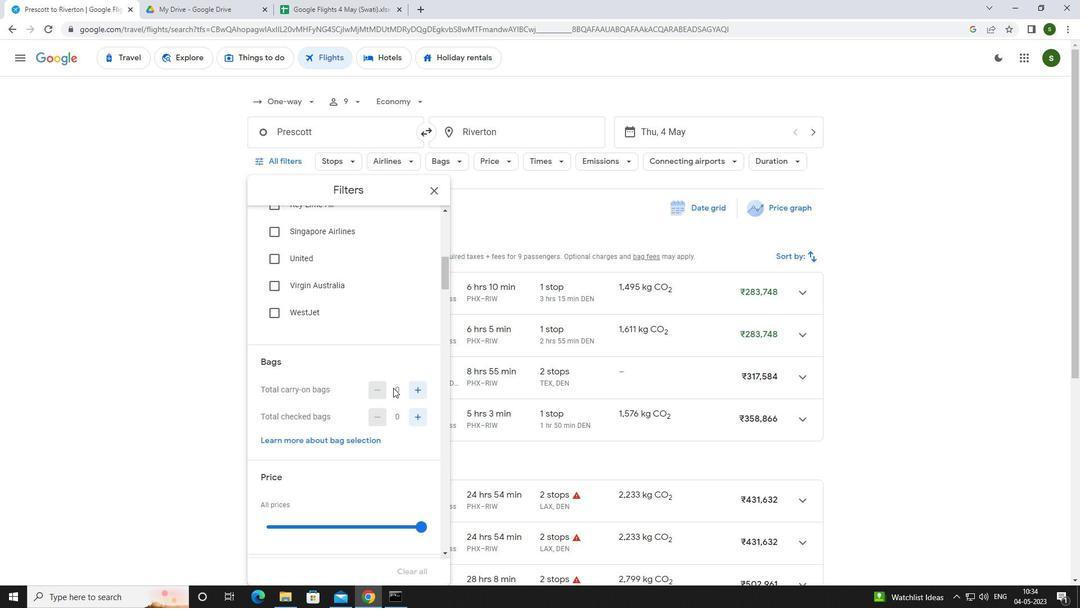 
Action: Mouse scrolled (393, 387) with delta (0, 0)
Screenshot: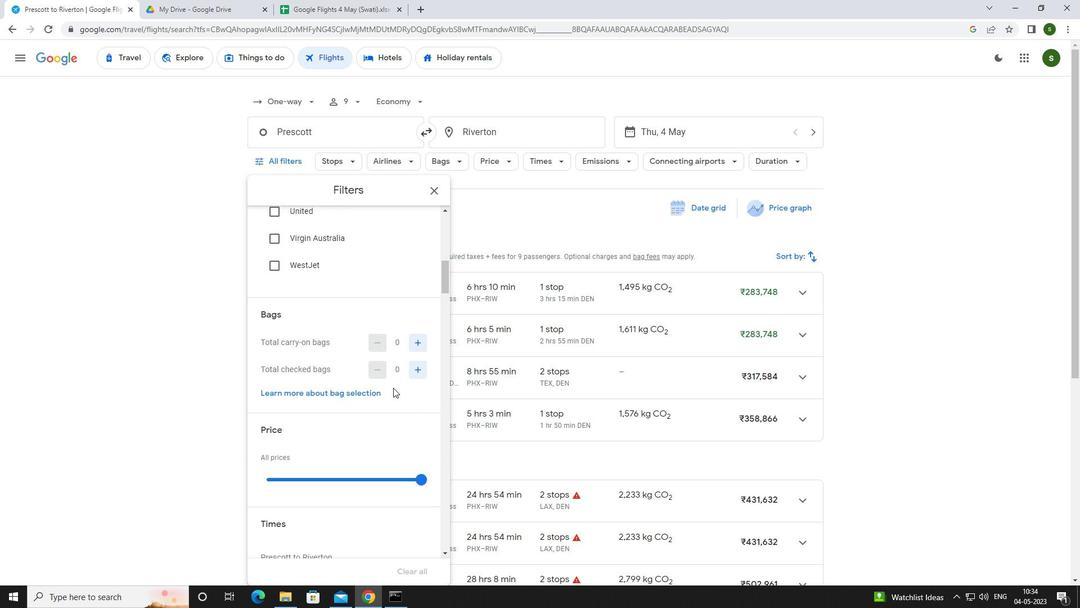 
Action: Mouse moved to (422, 412)
Screenshot: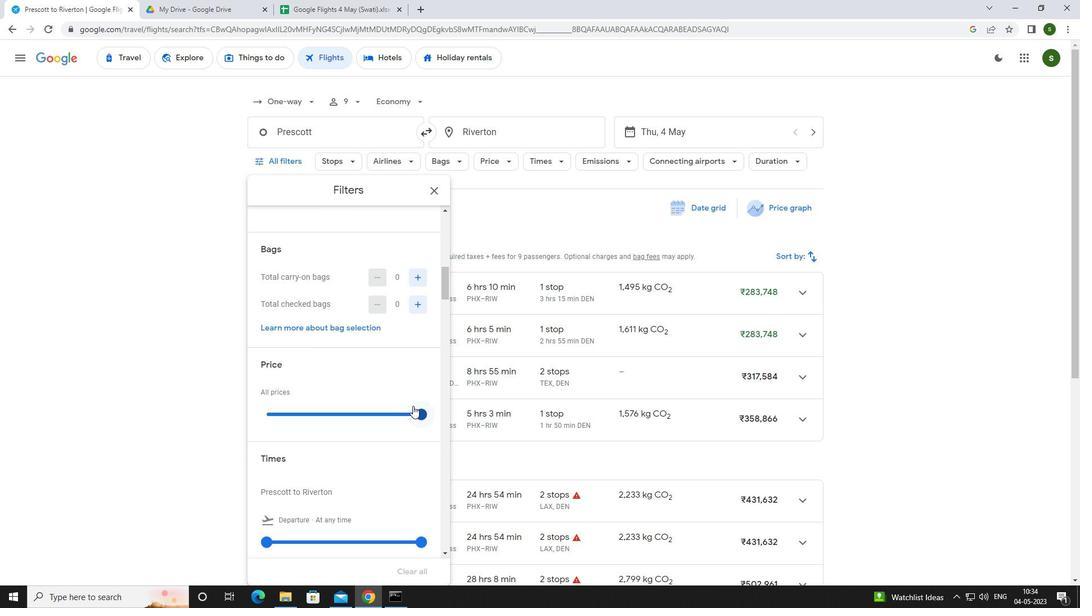 
Action: Mouse pressed left at (422, 412)
Screenshot: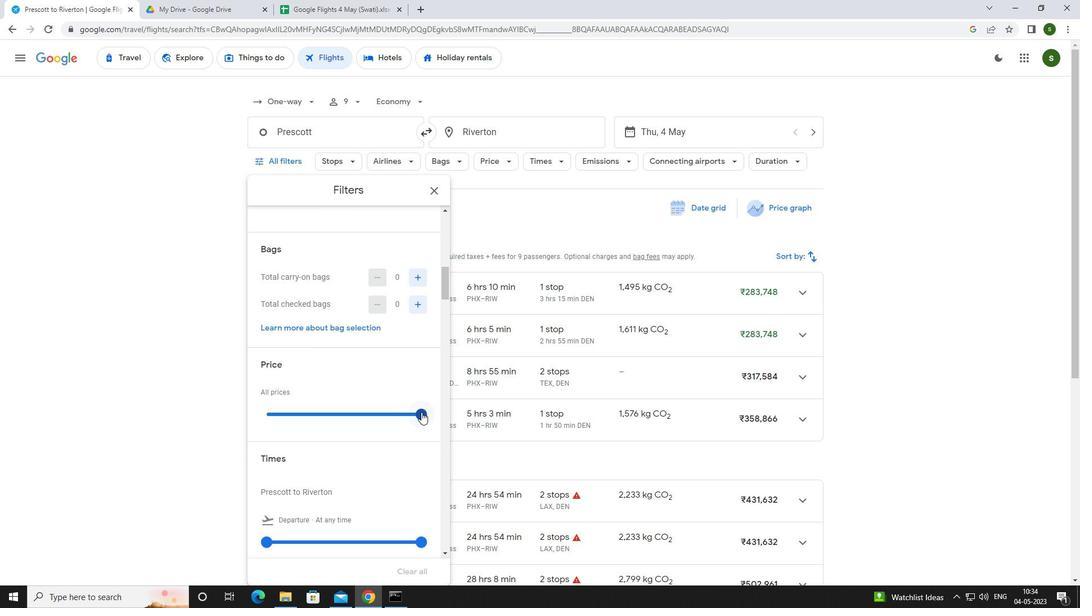 
Action: Mouse moved to (334, 419)
Screenshot: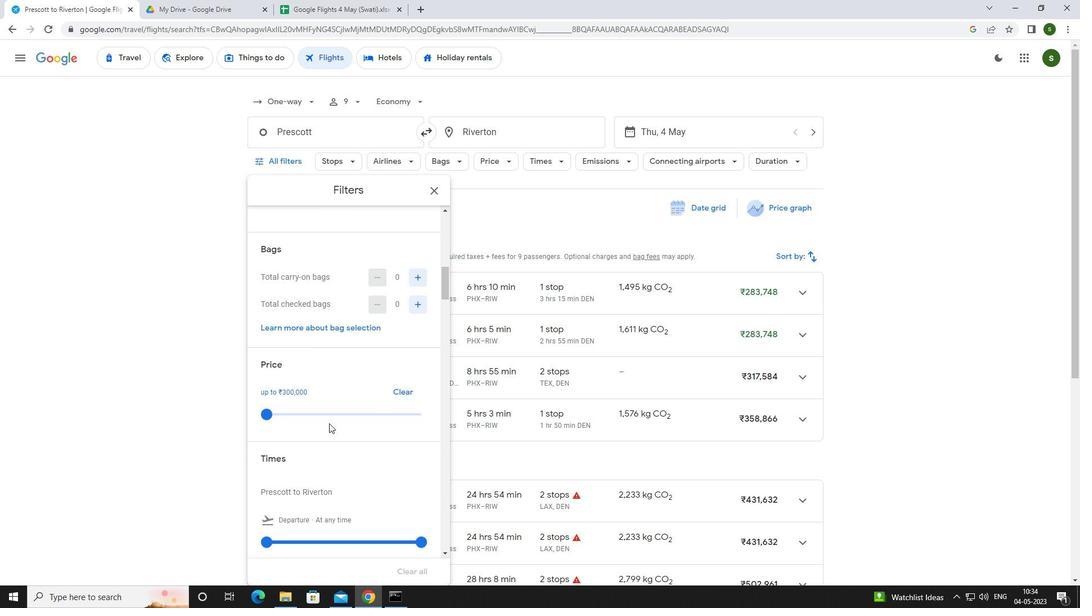 
Action: Mouse scrolled (334, 419) with delta (0, 0)
Screenshot: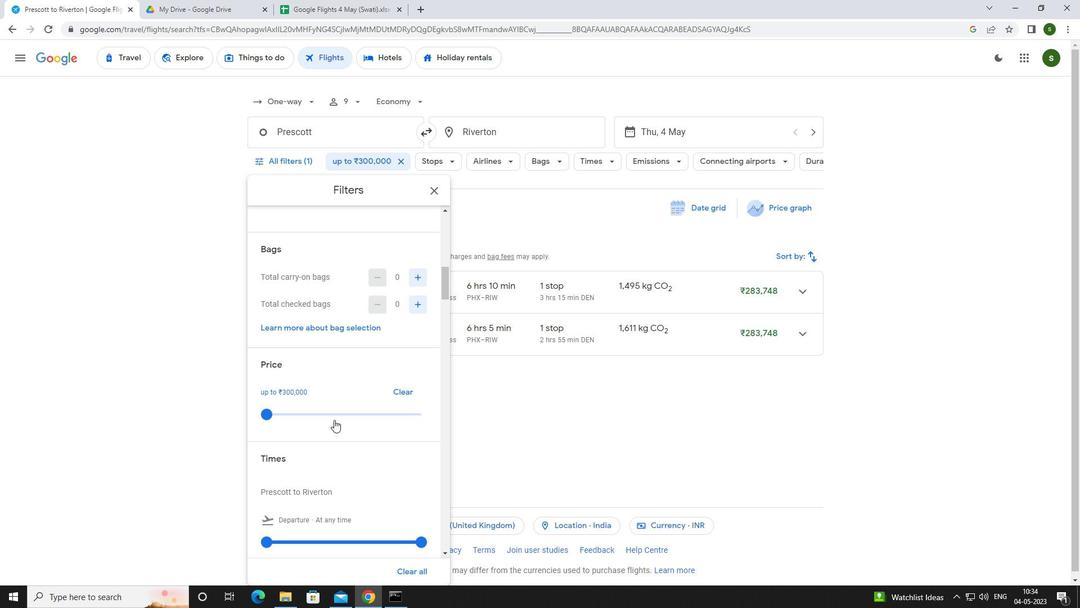 
Action: Mouse scrolled (334, 419) with delta (0, 0)
Screenshot: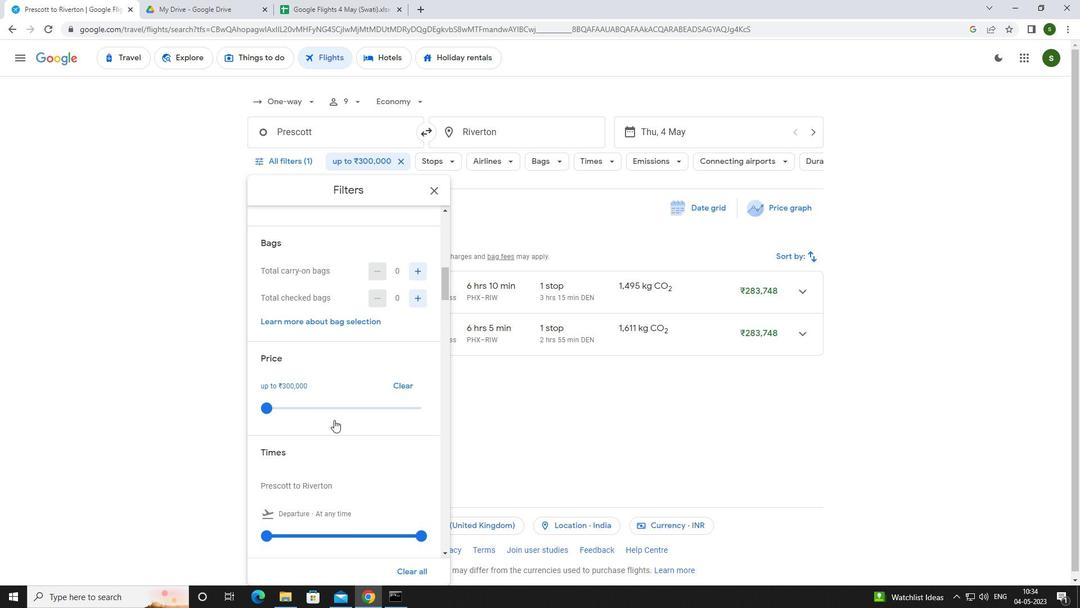 
Action: Mouse scrolled (334, 419) with delta (0, 0)
Screenshot: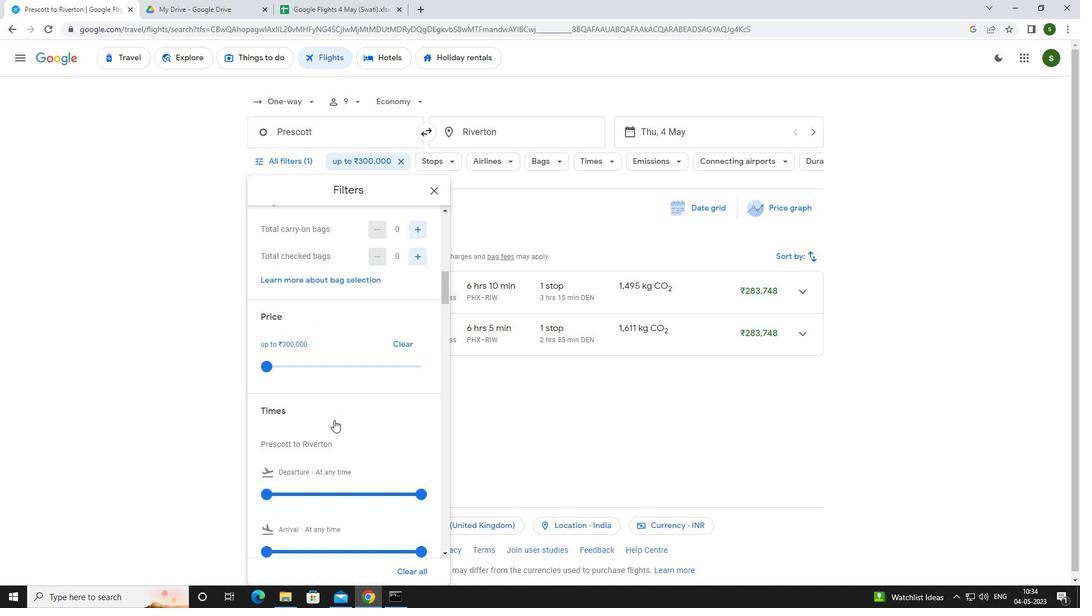
Action: Mouse moved to (265, 374)
Screenshot: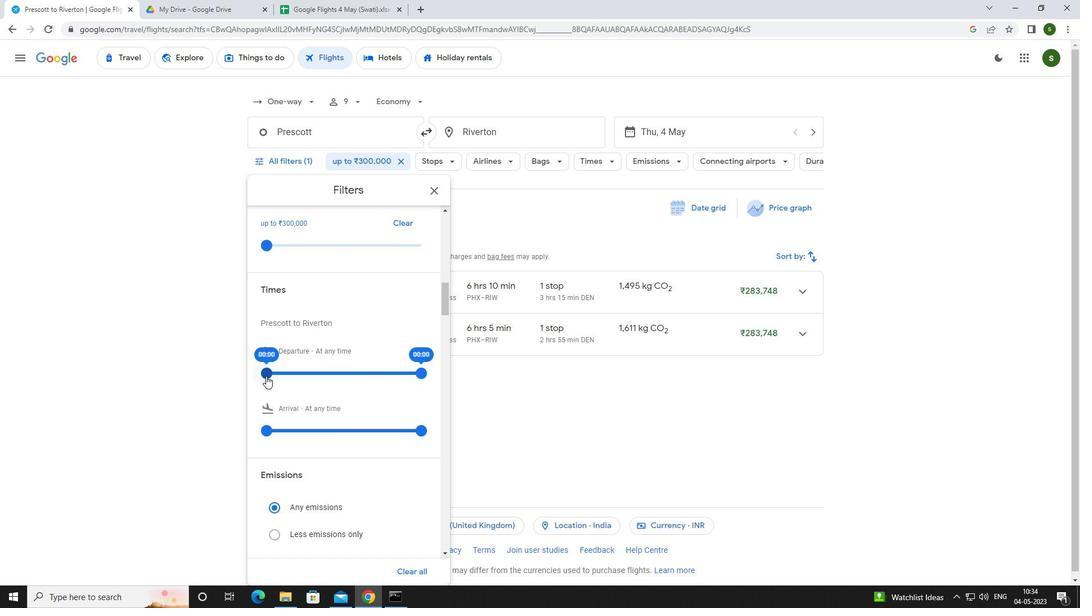 
Action: Mouse pressed left at (265, 374)
Screenshot: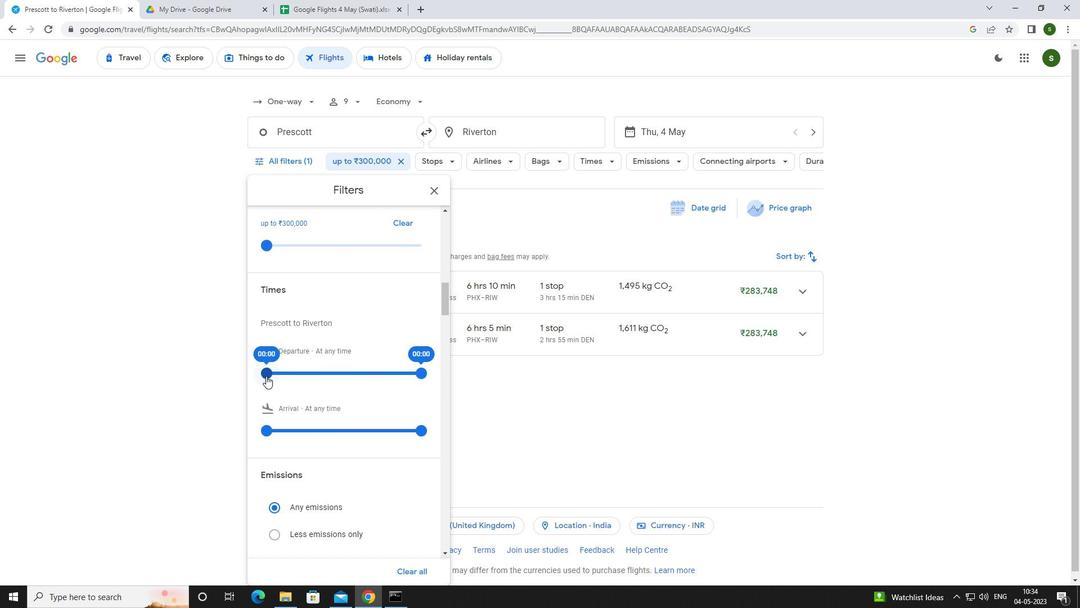 
Action: Mouse moved to (560, 431)
Screenshot: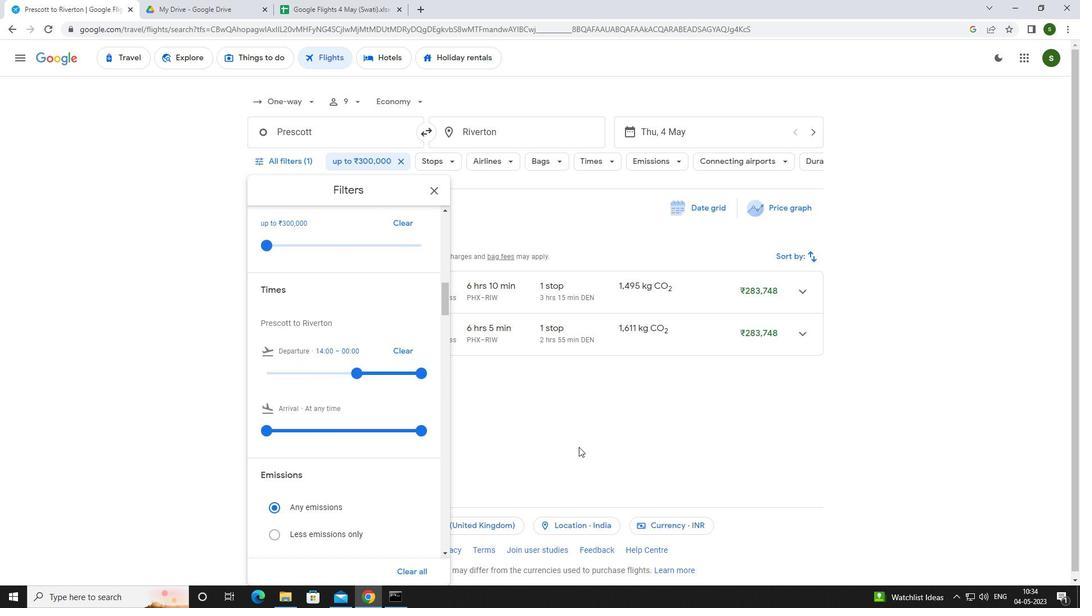 
Action: Mouse pressed left at (560, 431)
Screenshot: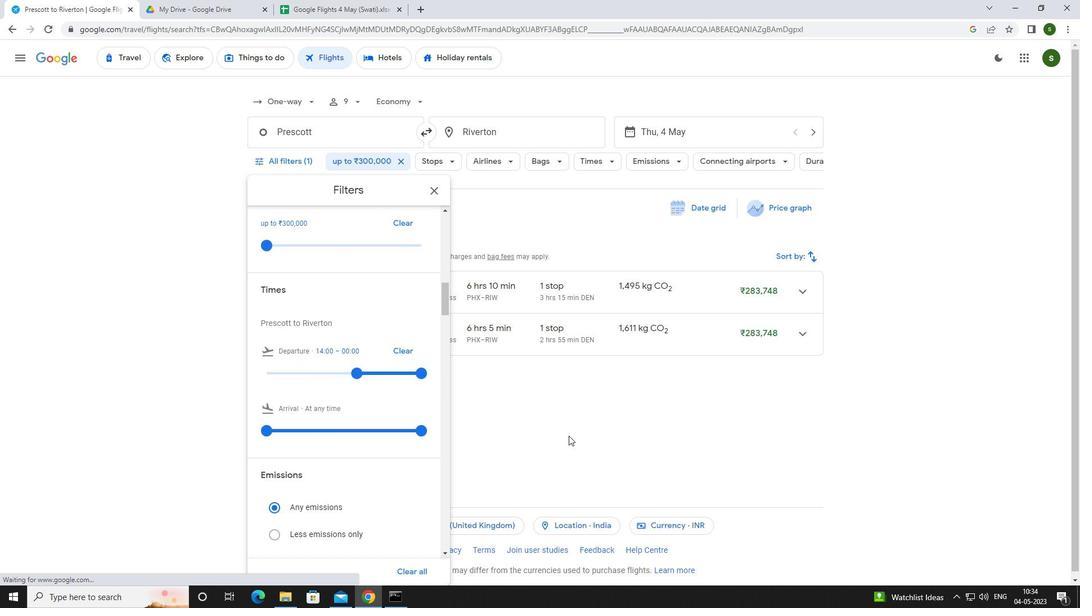 
Action: Mouse moved to (560, 427)
Screenshot: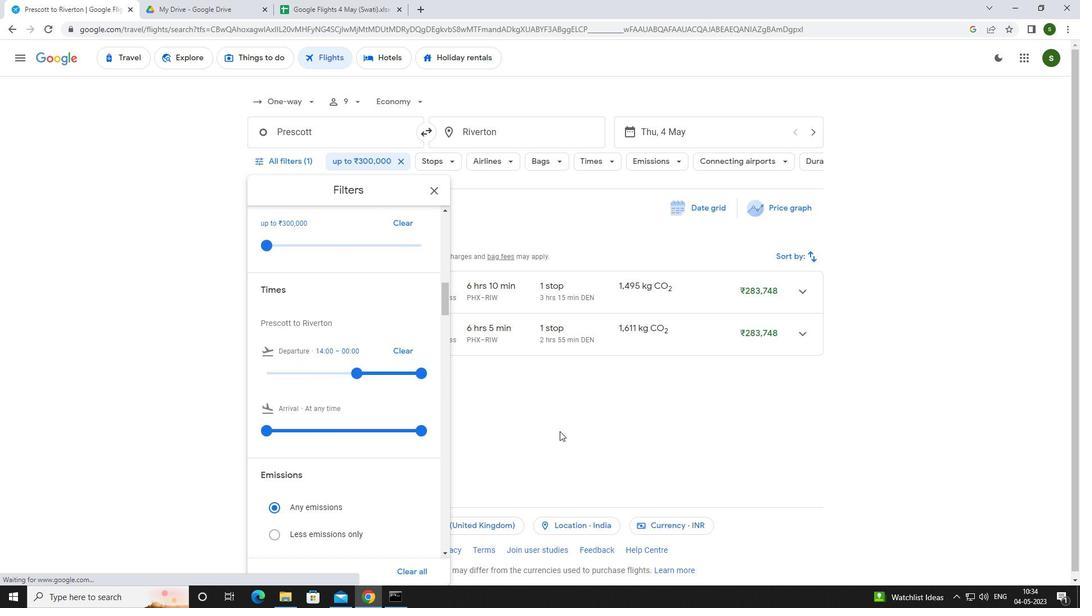 
